 Task: Select the current location as Schlitterbahn, Texas, United States . Now zoom - , and verify the location . Hide zoom slider
Action: Mouse moved to (175, 64)
Screenshot: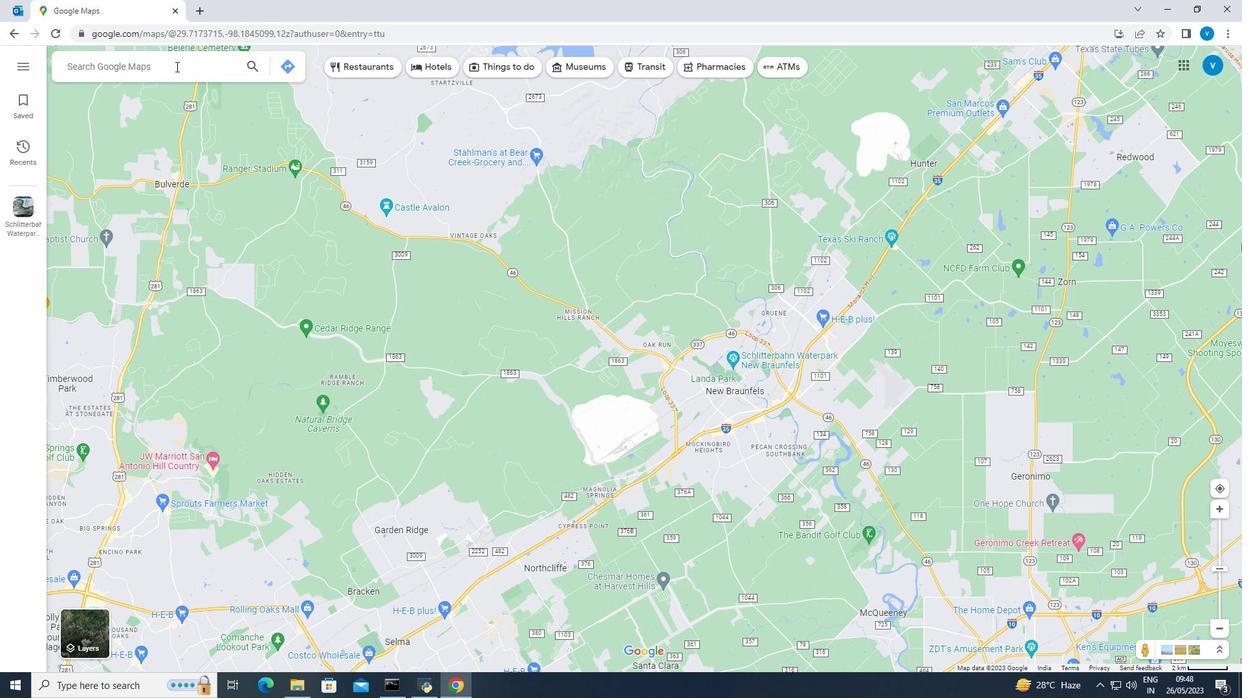 
Action: Mouse pressed left at (175, 64)
Screenshot: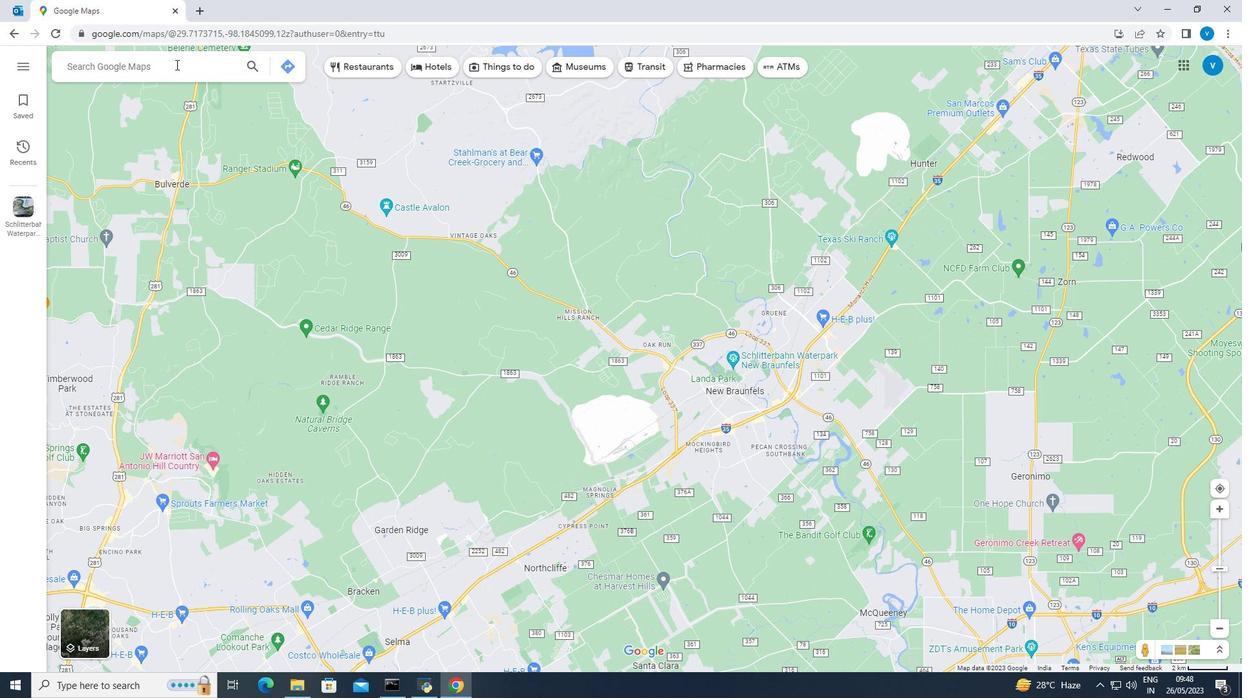 
Action: Key pressed <Key.shift><Key.shift><Key.shift><Key.shift><Key.shift><Key.shift><Key.shift><Key.shift>Schlitterbahn,<Key.space><Key.shift><Key.shift><Key.shift><Key.shift><Key.shift><Key.shift>Texas,<Key.space><Key.shift><Key.shift><Key.shift><Key.shift><Key.shift>Un
Screenshot: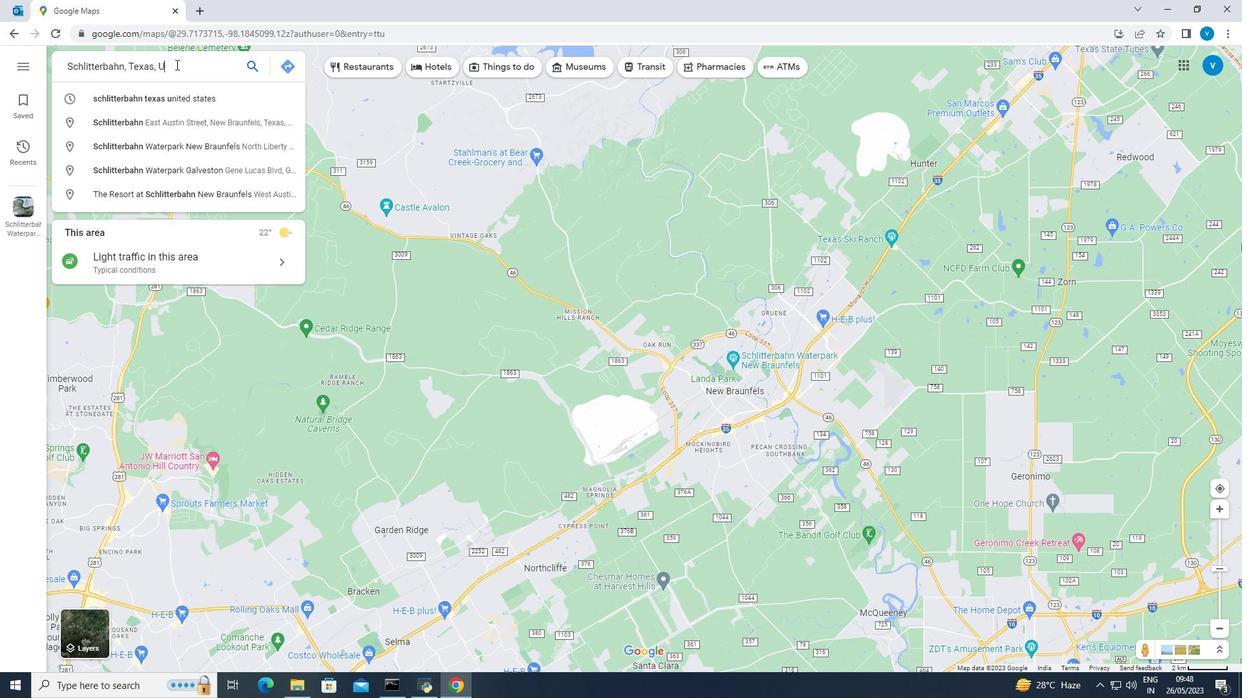 
Action: Mouse moved to (152, 95)
Screenshot: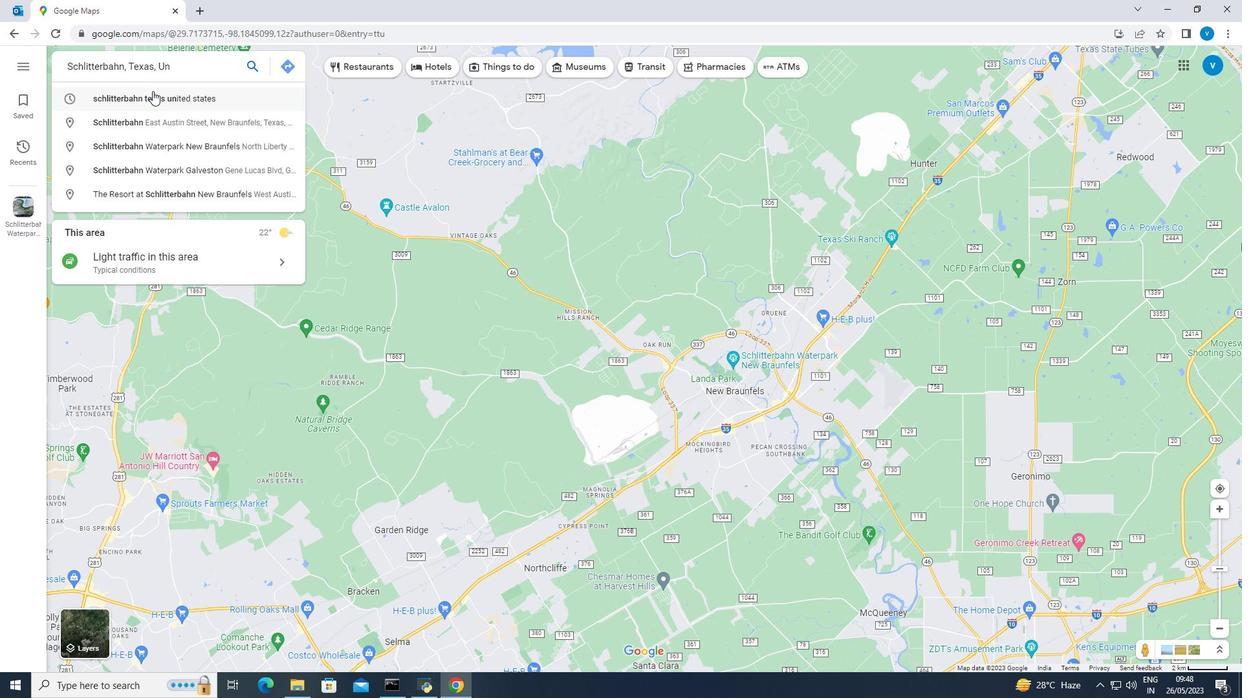
Action: Mouse pressed left at (152, 95)
Screenshot: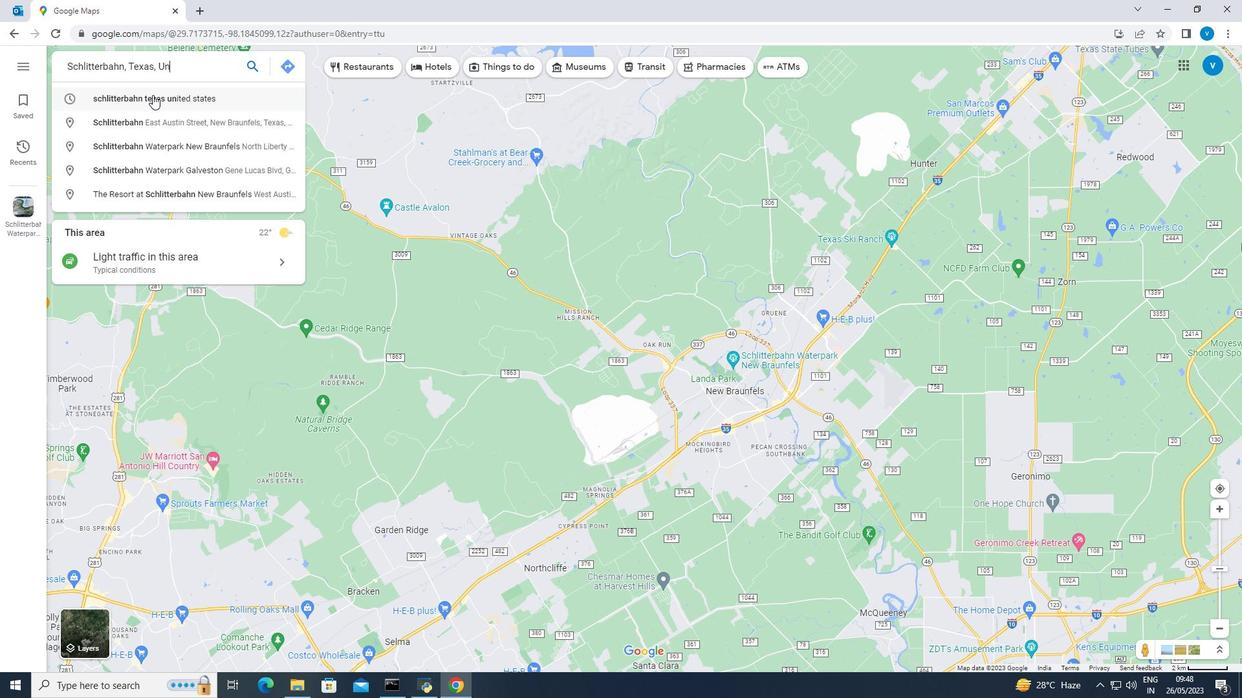 
Action: Mouse moved to (1218, 625)
Screenshot: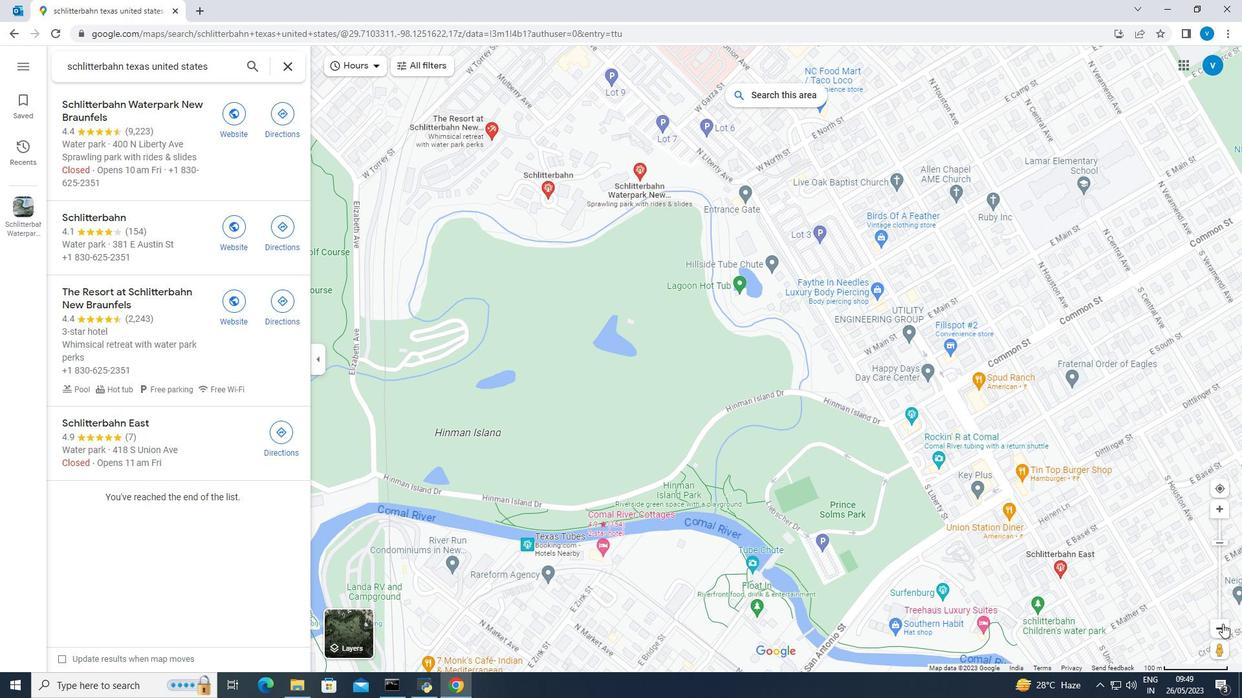 
Action: Mouse pressed left at (1218, 625)
Screenshot: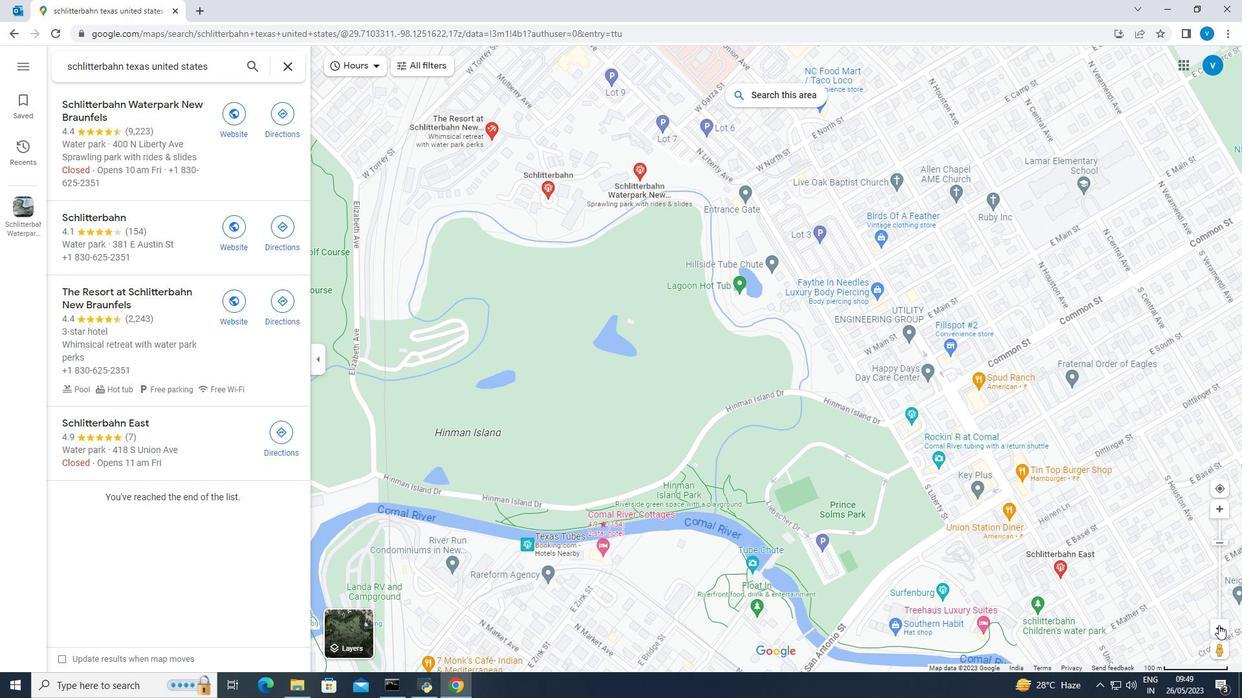 
Action: Mouse moved to (654, 267)
Screenshot: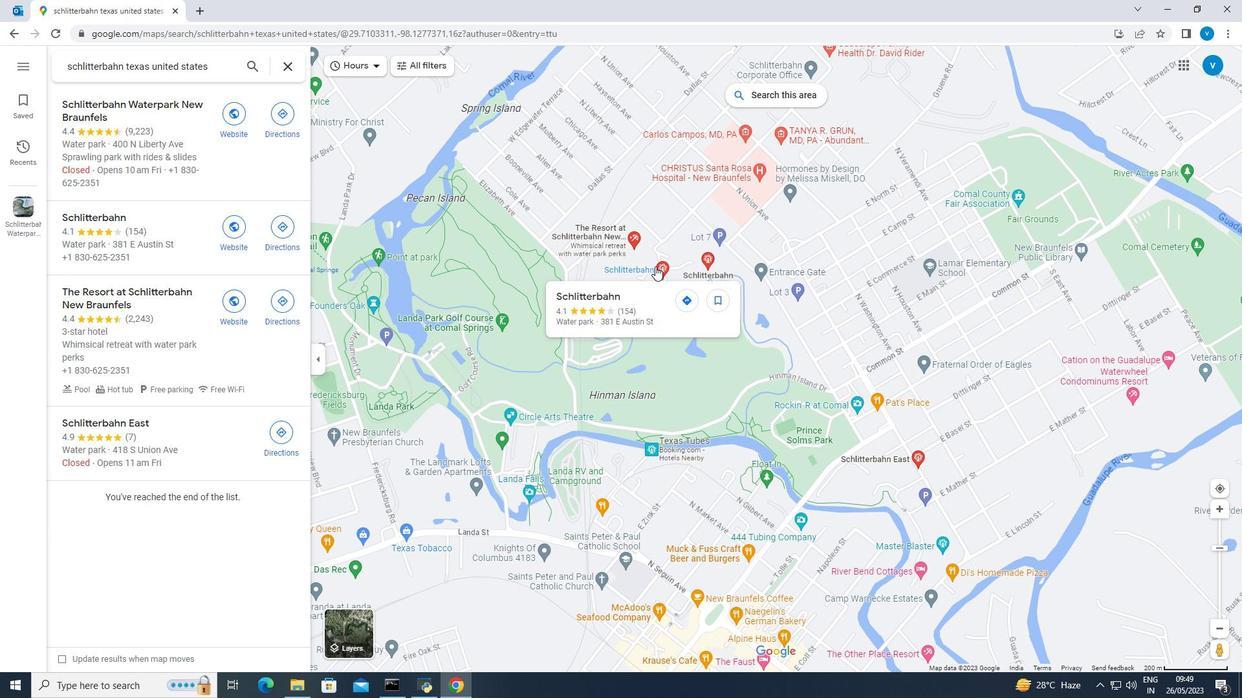 
Action: Mouse pressed left at (654, 267)
Screenshot: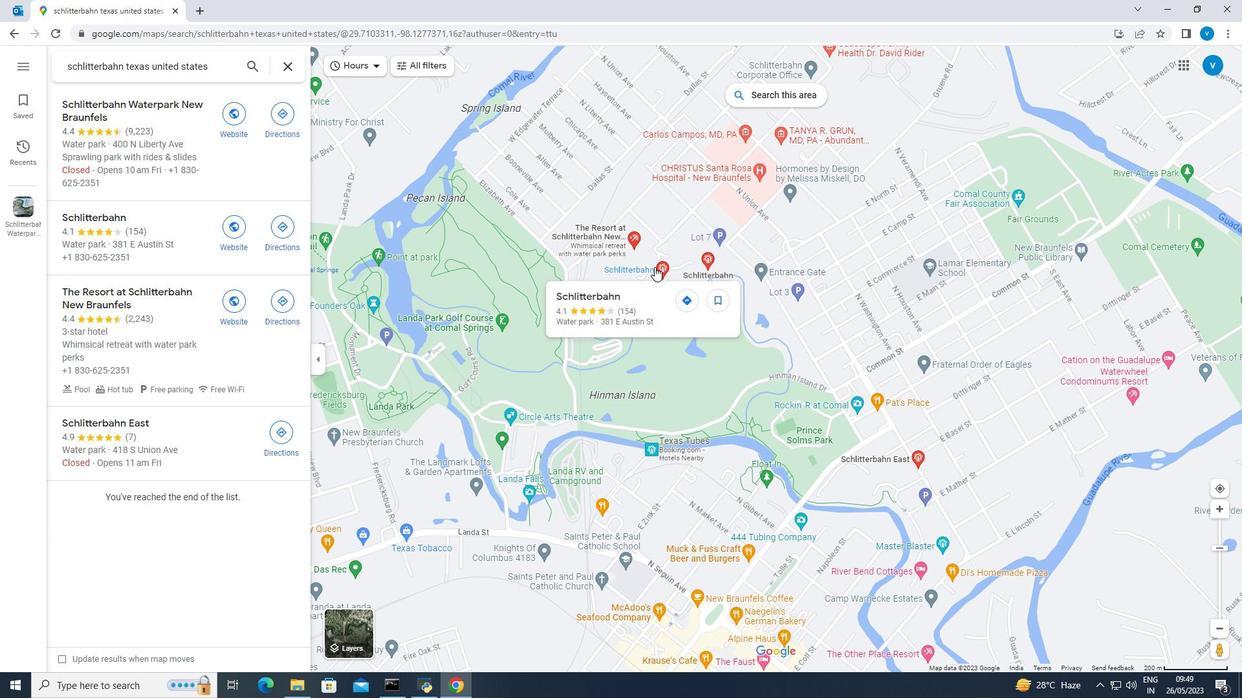 
Action: Mouse pressed left at (654, 267)
Screenshot: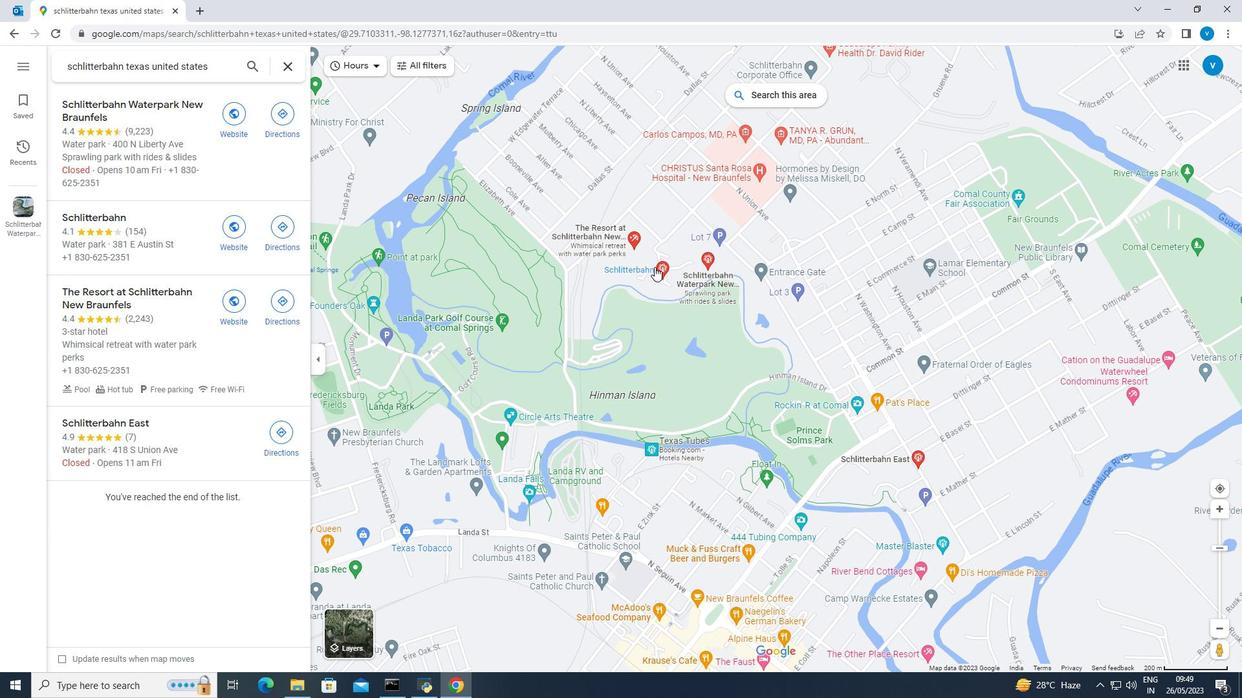 
Action: Mouse moved to (521, 218)
Screenshot: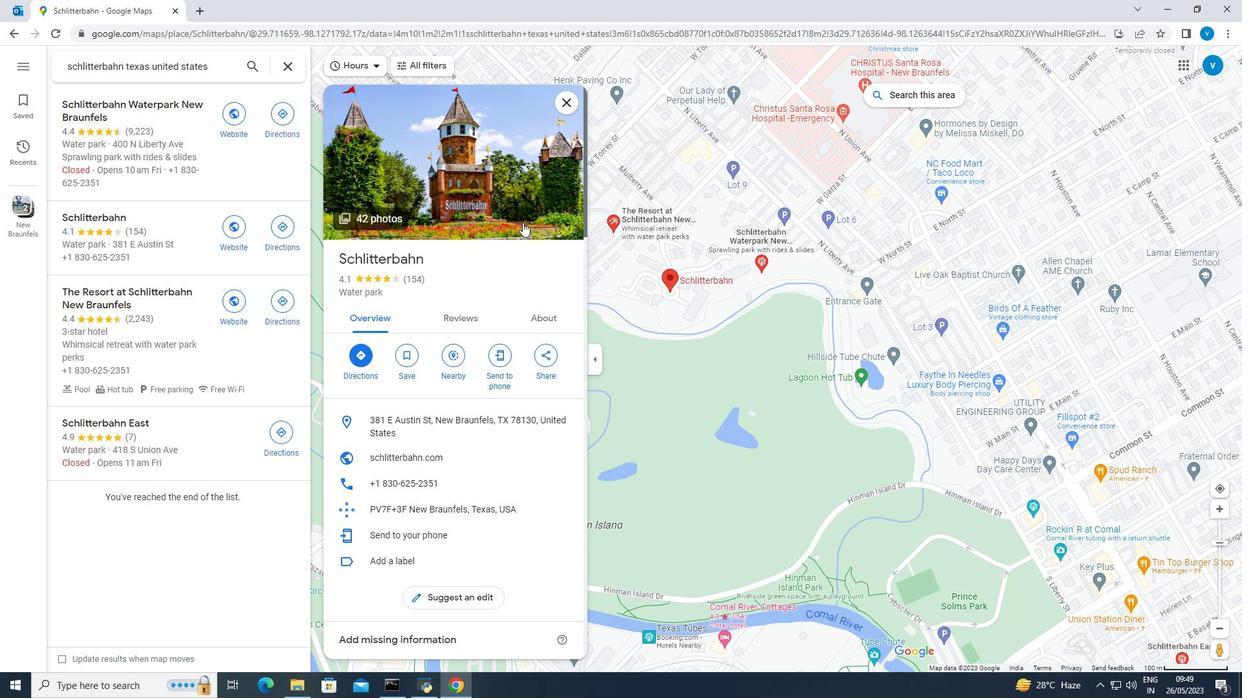 
Action: Mouse pressed left at (521, 218)
Screenshot: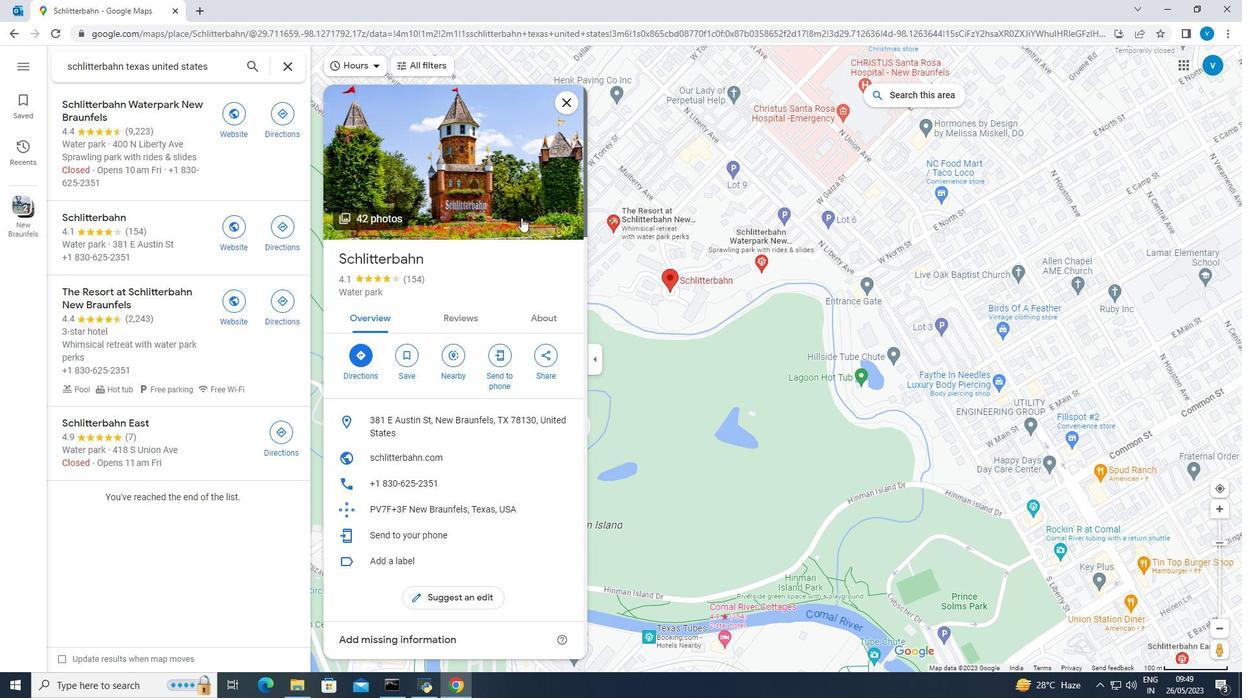 
Action: Mouse pressed left at (521, 218)
Screenshot: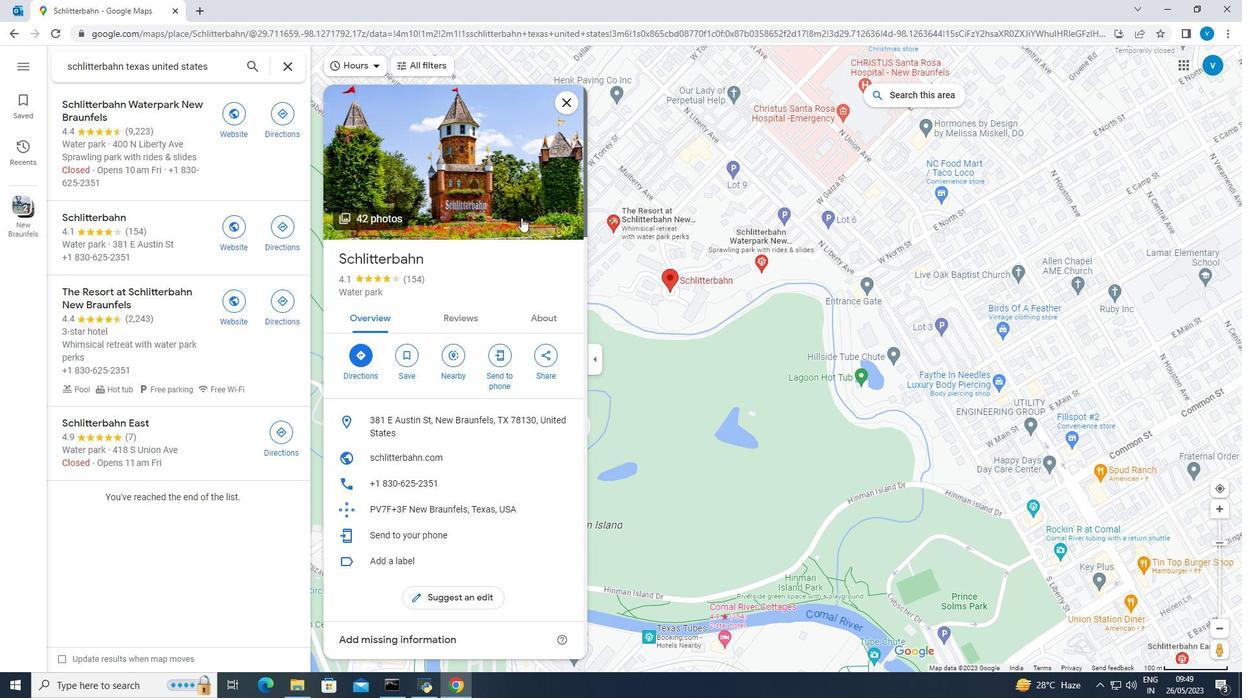 
Action: Mouse moved to (795, 571)
Screenshot: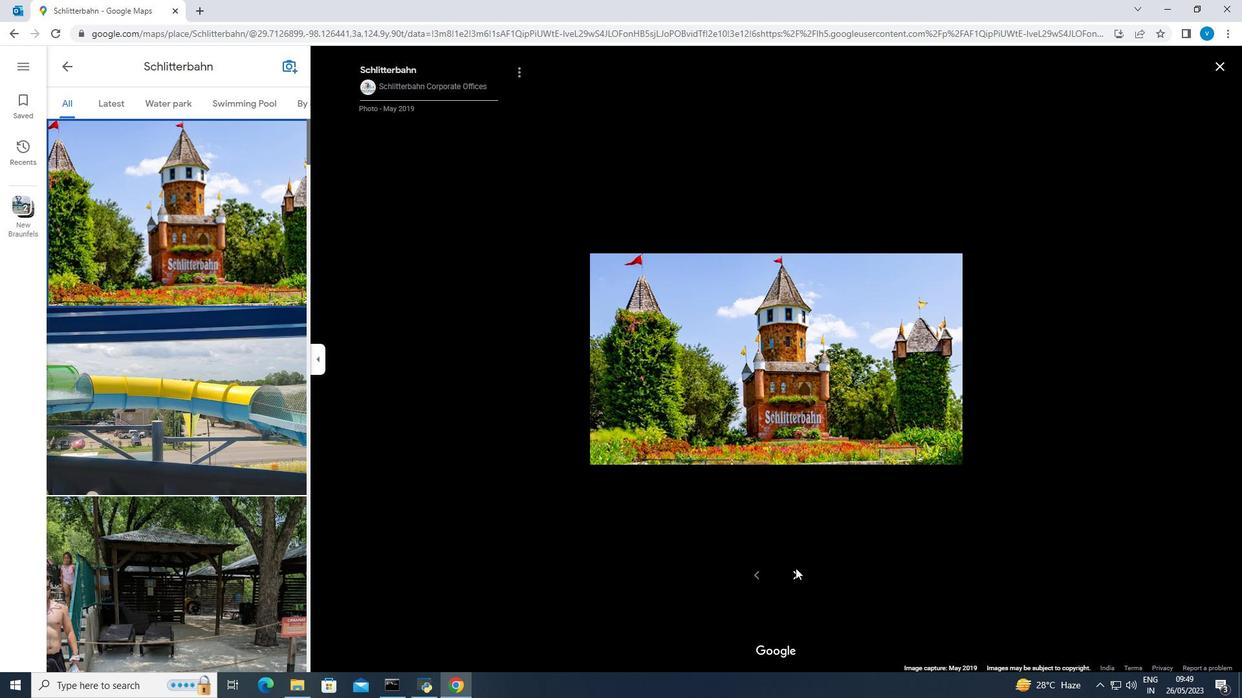 
Action: Mouse pressed left at (795, 571)
Screenshot: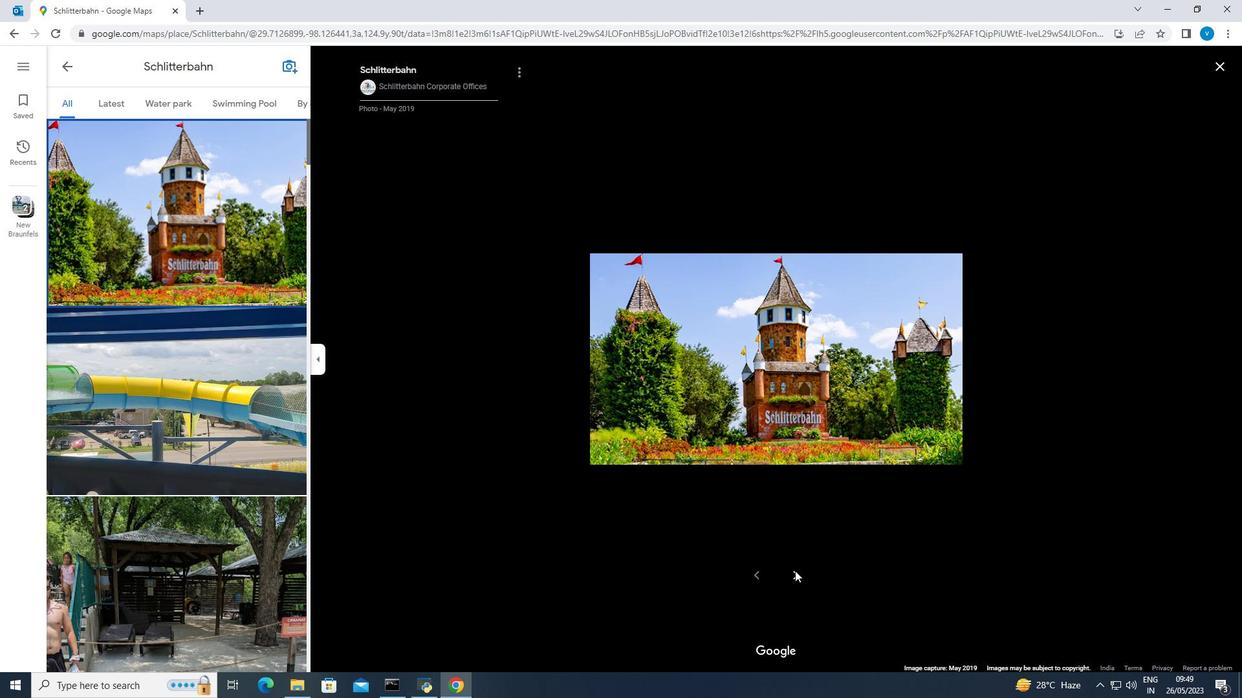 
Action: Mouse moved to (795, 569)
Screenshot: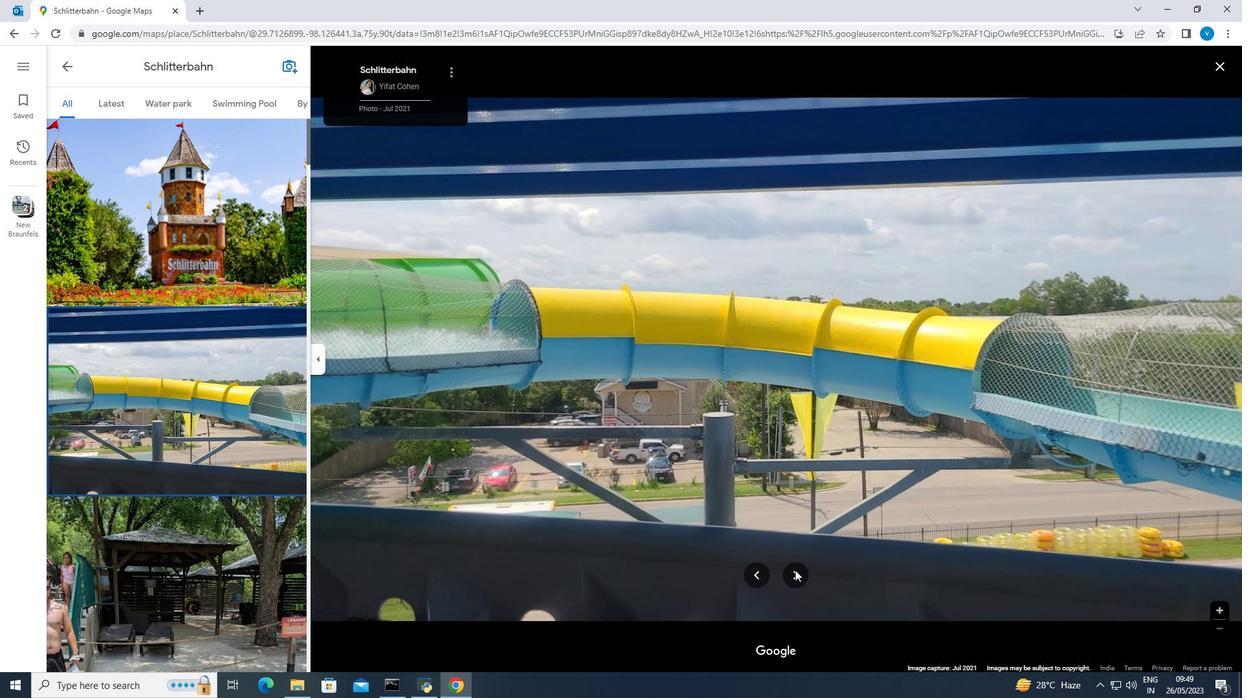 
Action: Mouse pressed left at (795, 569)
Screenshot: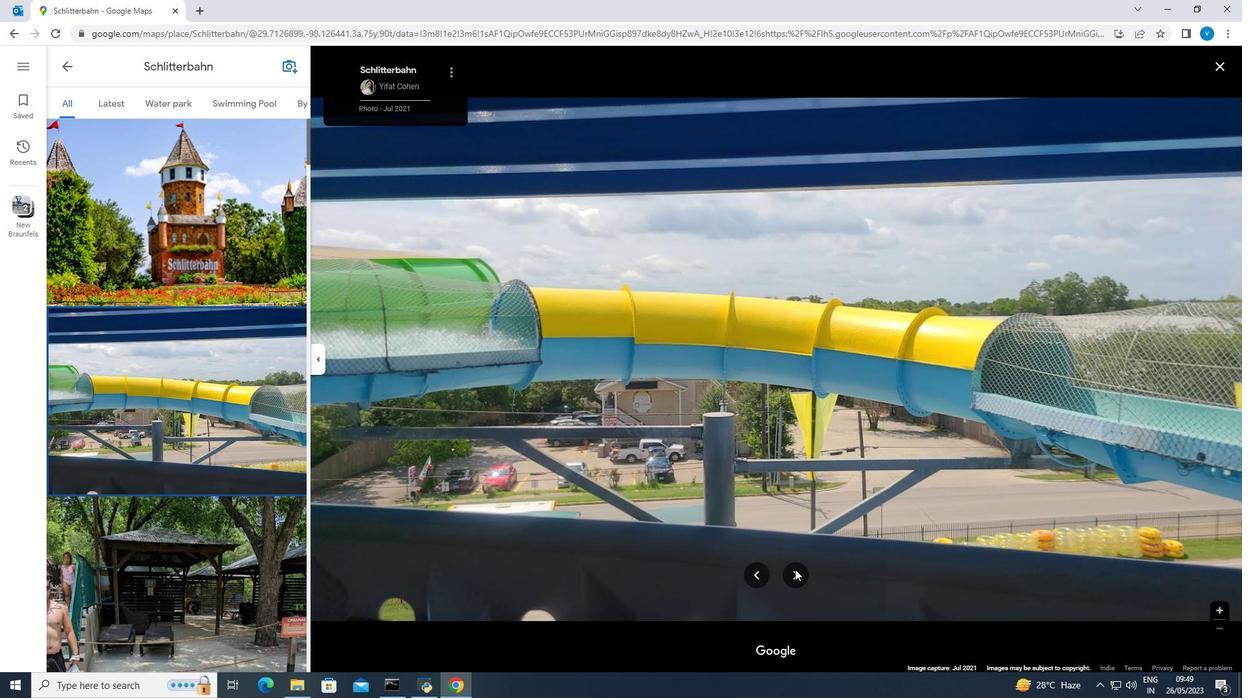 
Action: Mouse pressed left at (795, 569)
Screenshot: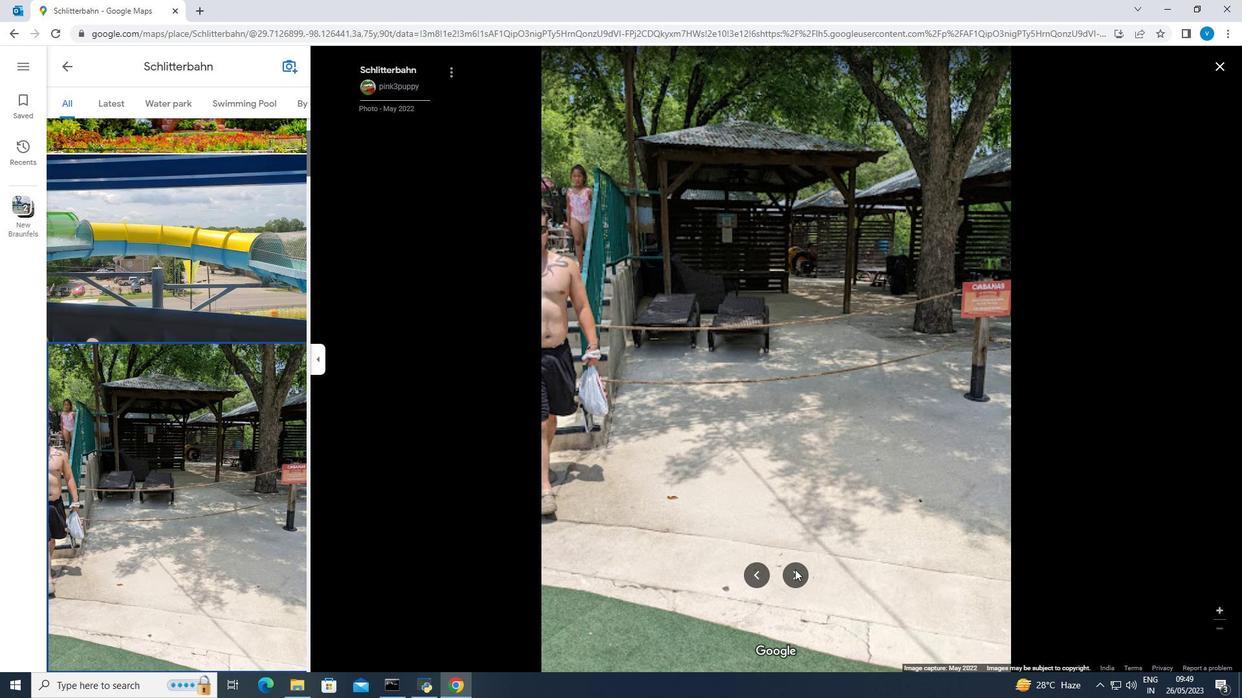 
Action: Mouse pressed left at (795, 569)
Screenshot: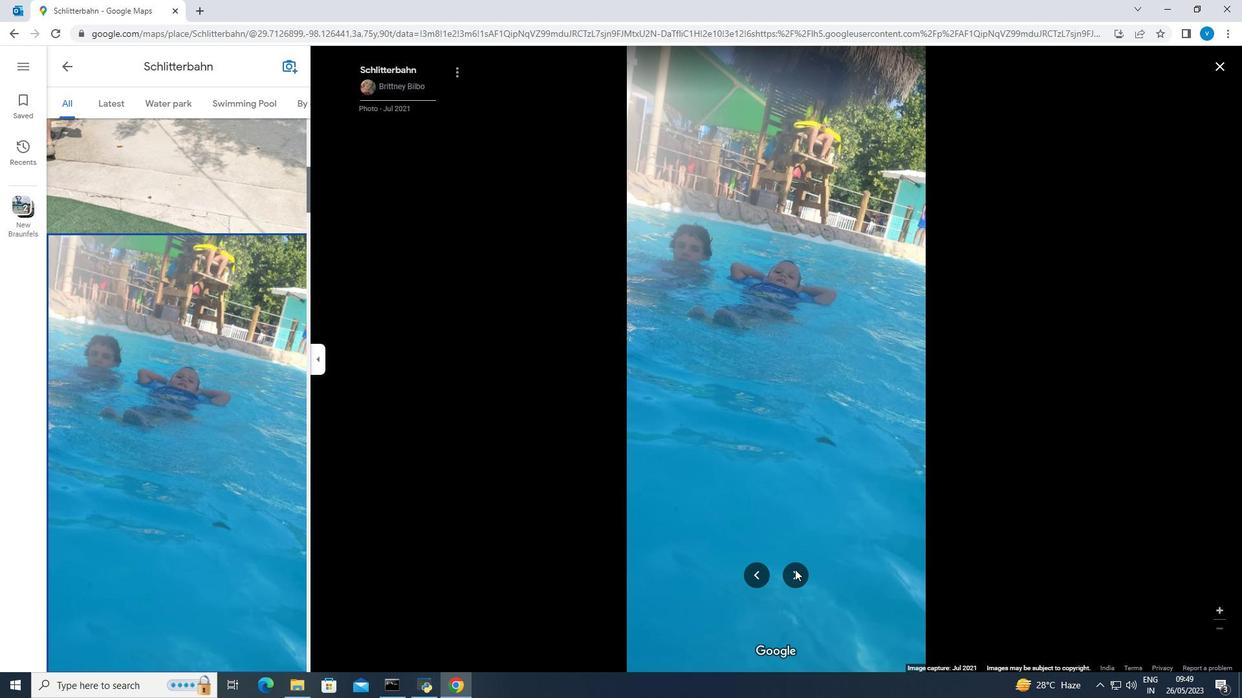 
Action: Mouse pressed left at (795, 569)
Screenshot: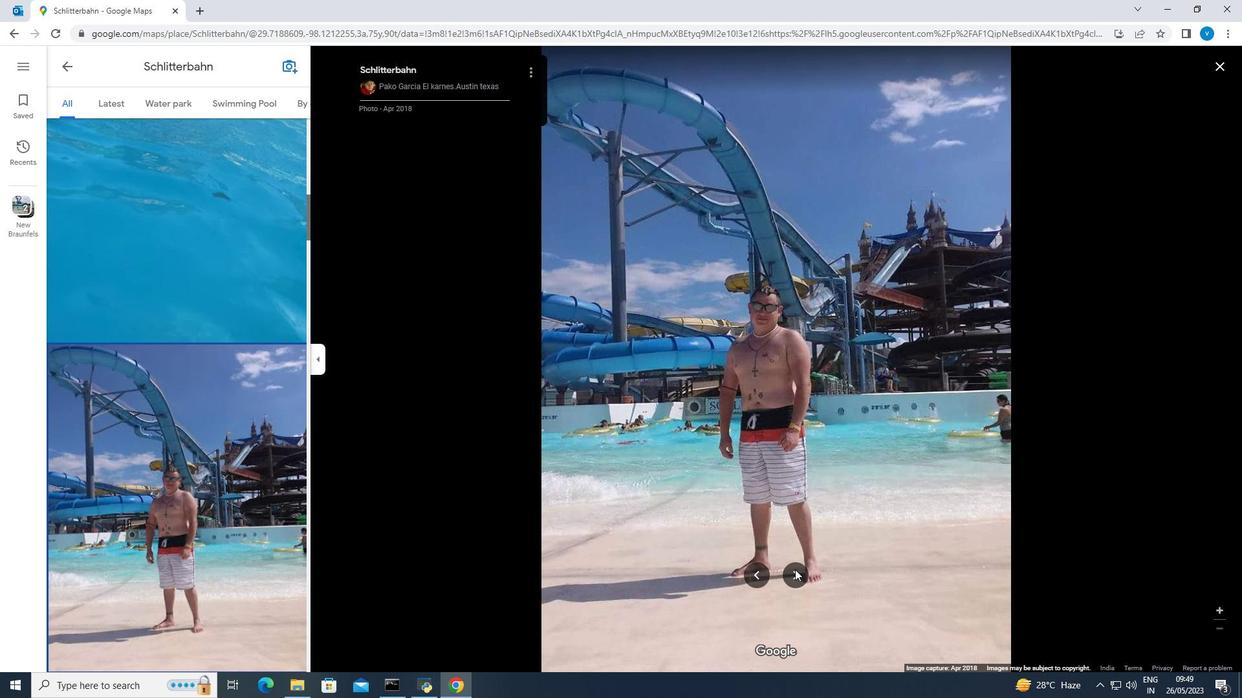 
Action: Mouse pressed left at (795, 569)
Screenshot: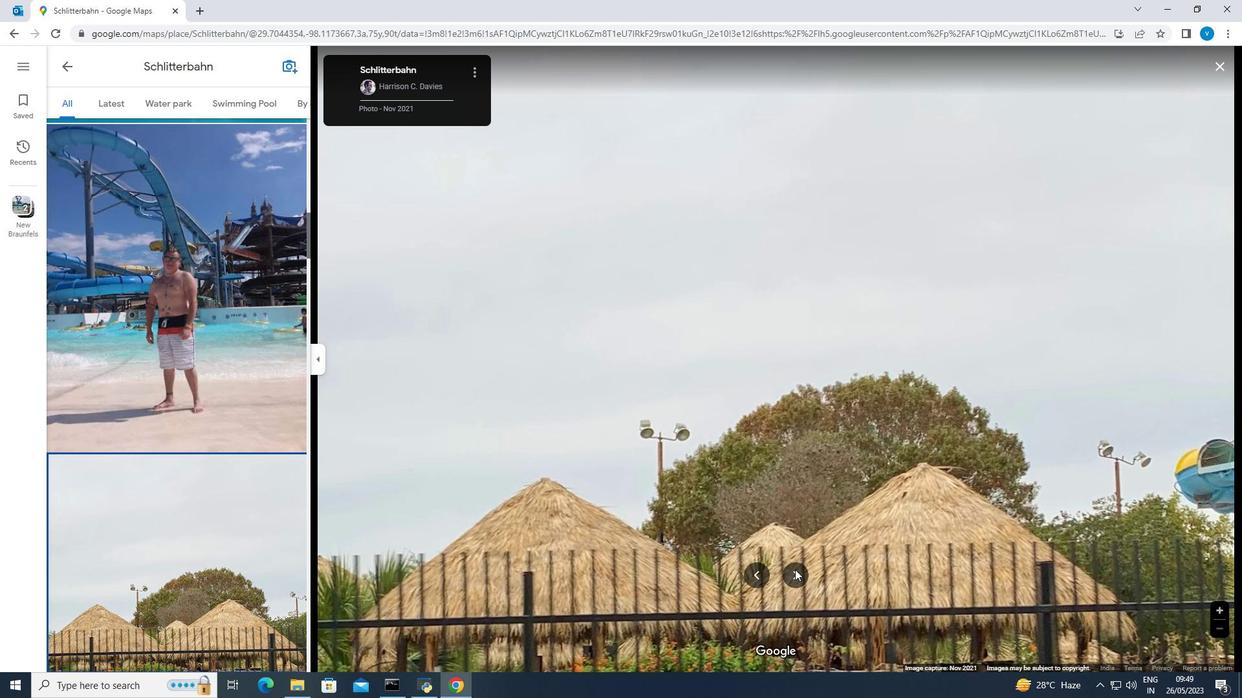 
Action: Mouse pressed left at (795, 569)
Screenshot: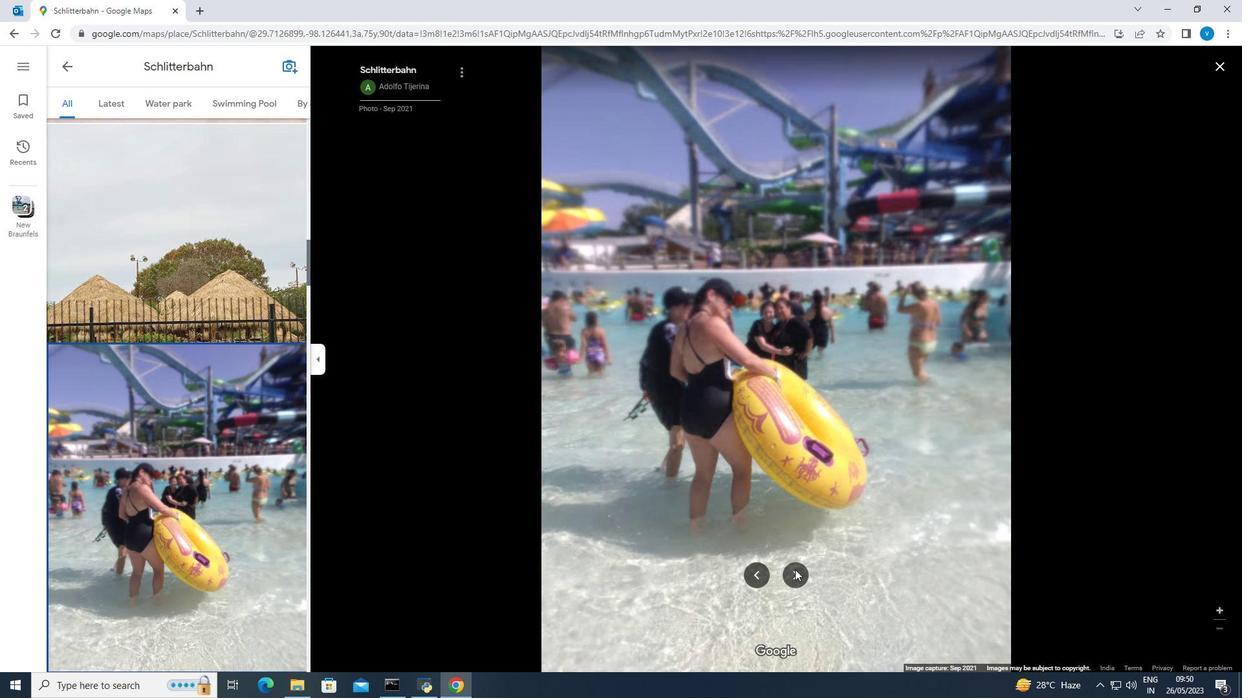 
Action: Mouse pressed left at (795, 569)
Screenshot: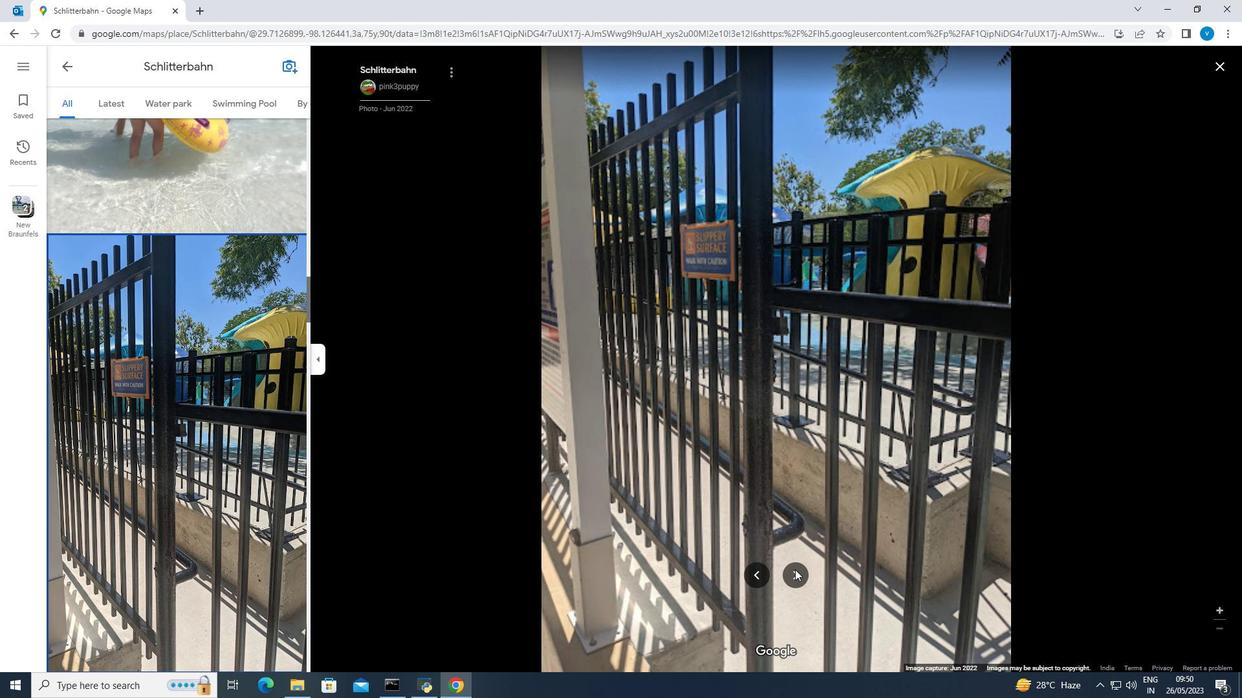 
Action: Mouse pressed left at (795, 569)
Screenshot: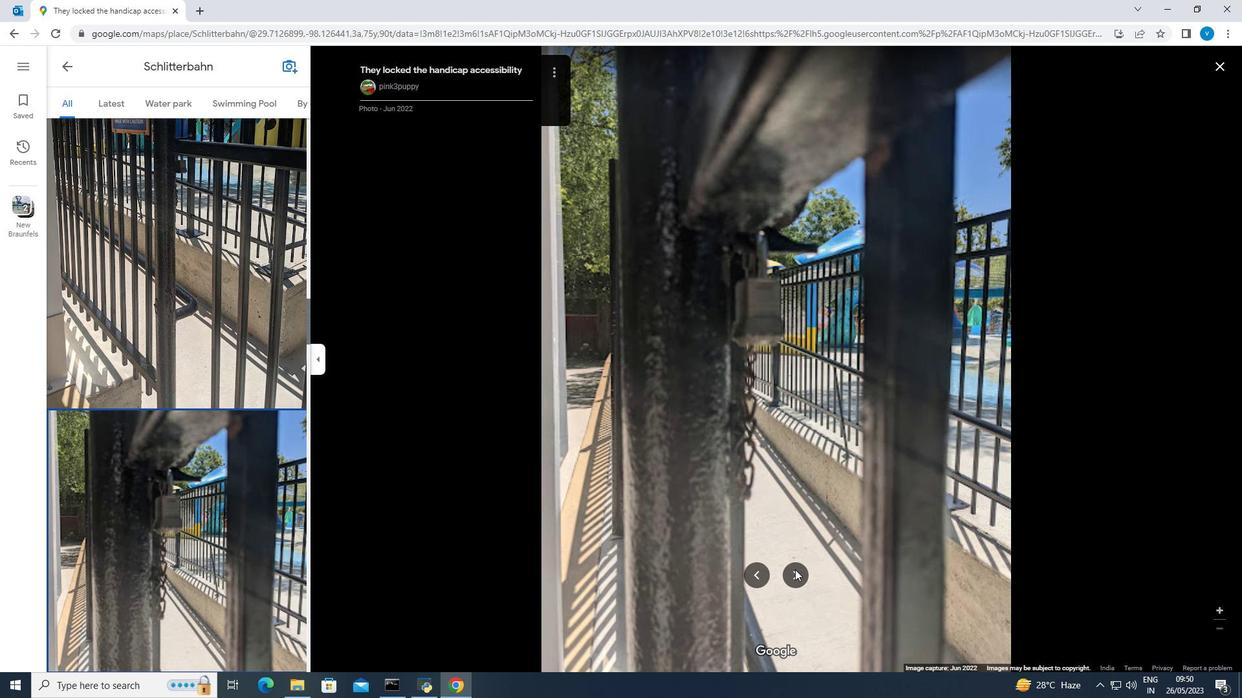 
Action: Mouse pressed left at (795, 569)
Screenshot: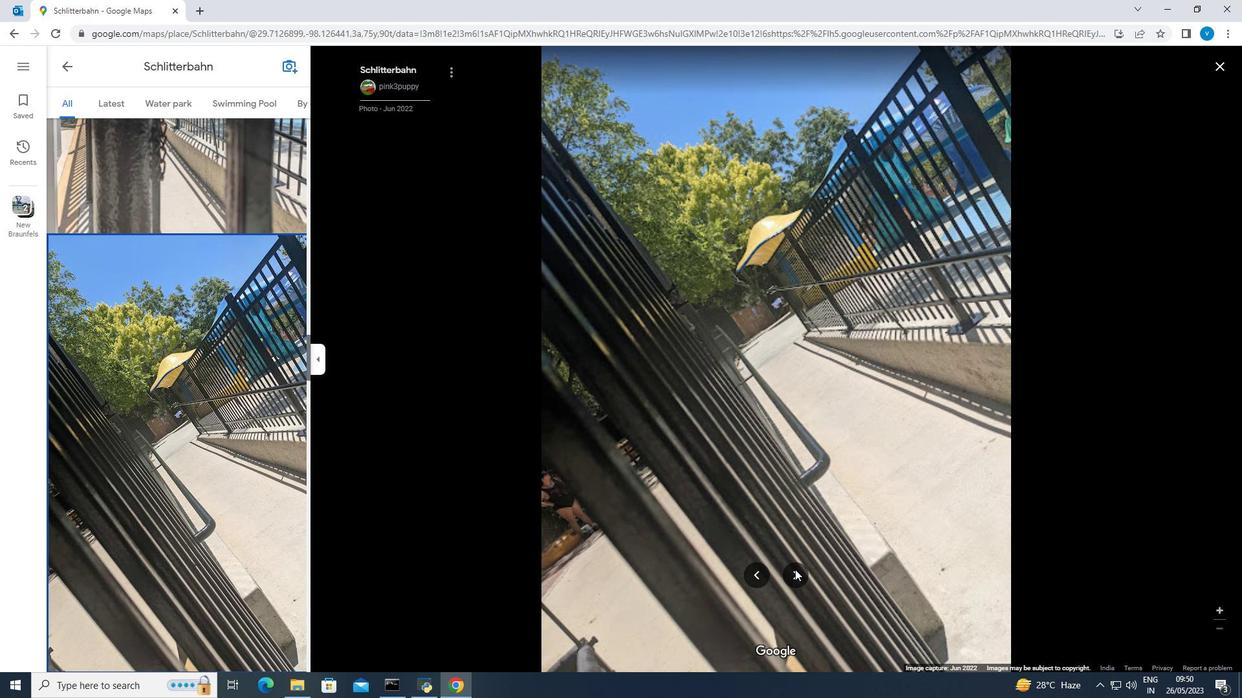 
Action: Mouse pressed left at (795, 569)
Screenshot: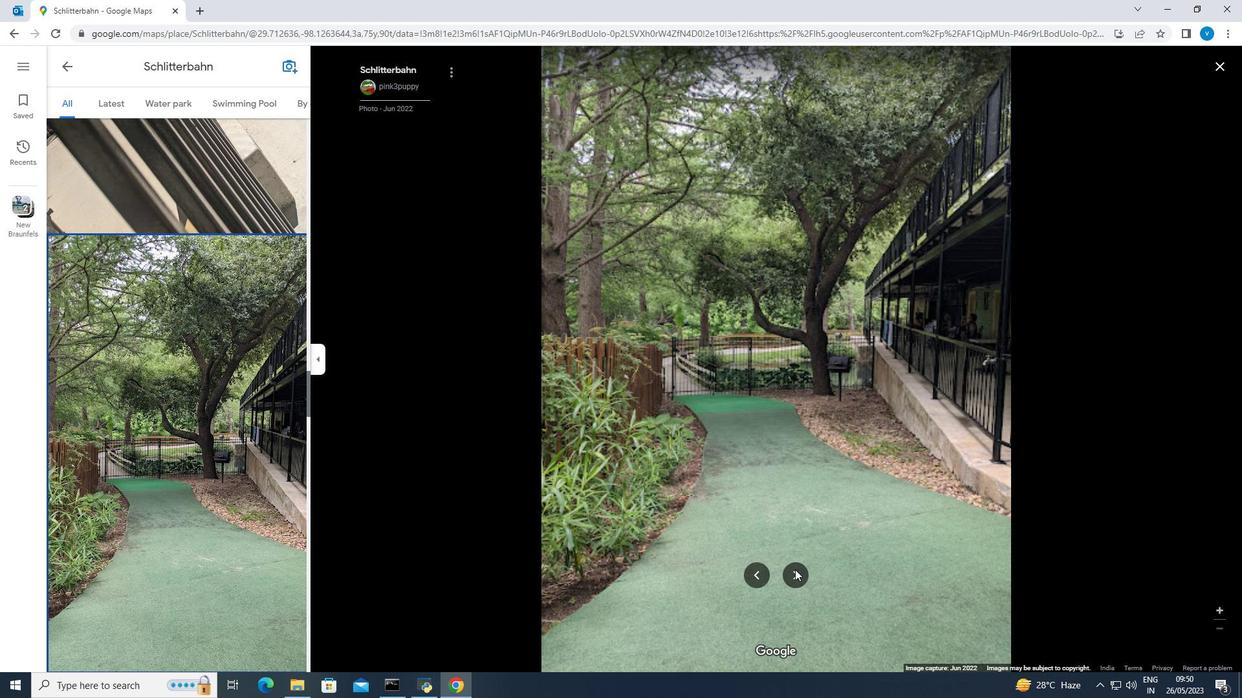 
Action: Mouse pressed left at (795, 569)
Screenshot: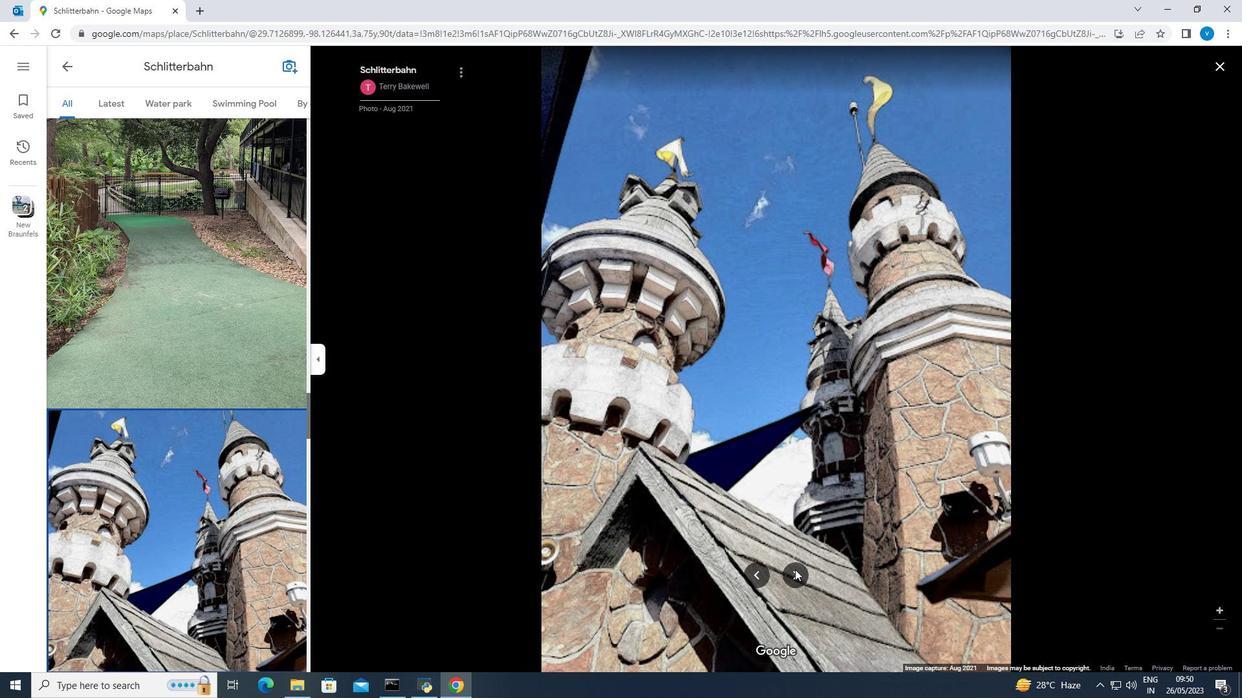 
Action: Mouse pressed left at (795, 569)
Screenshot: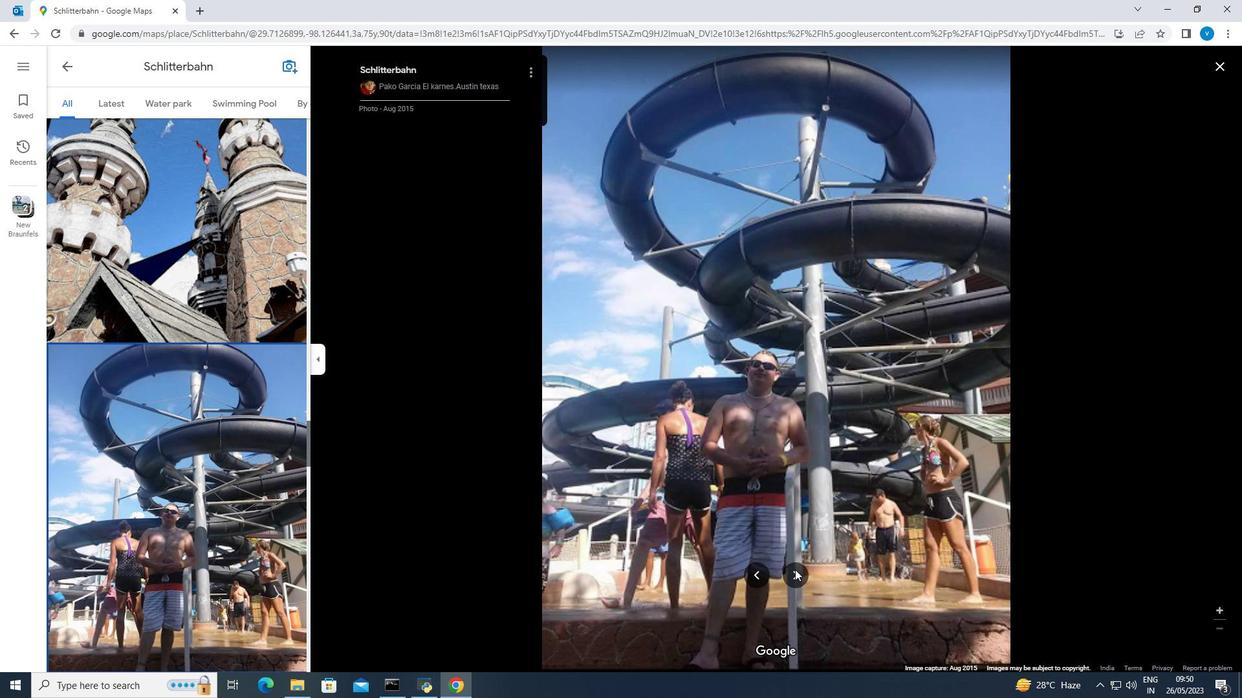 
Action: Mouse pressed left at (795, 569)
Screenshot: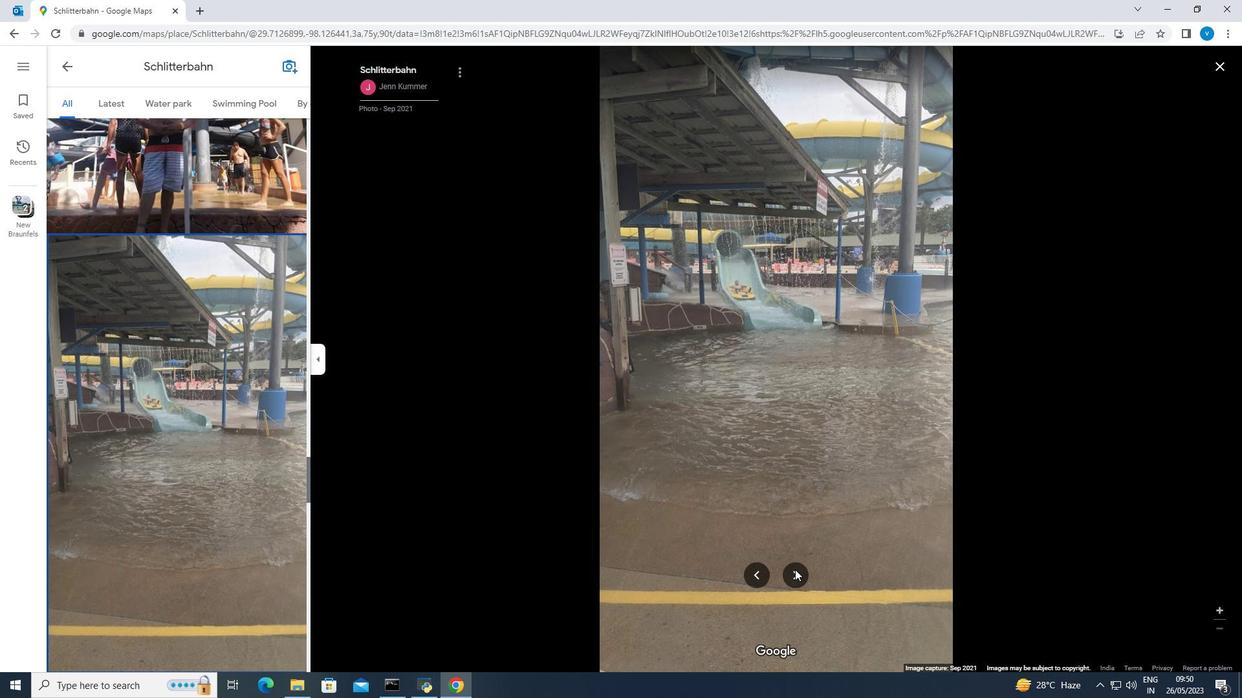 
Action: Mouse pressed left at (795, 569)
Screenshot: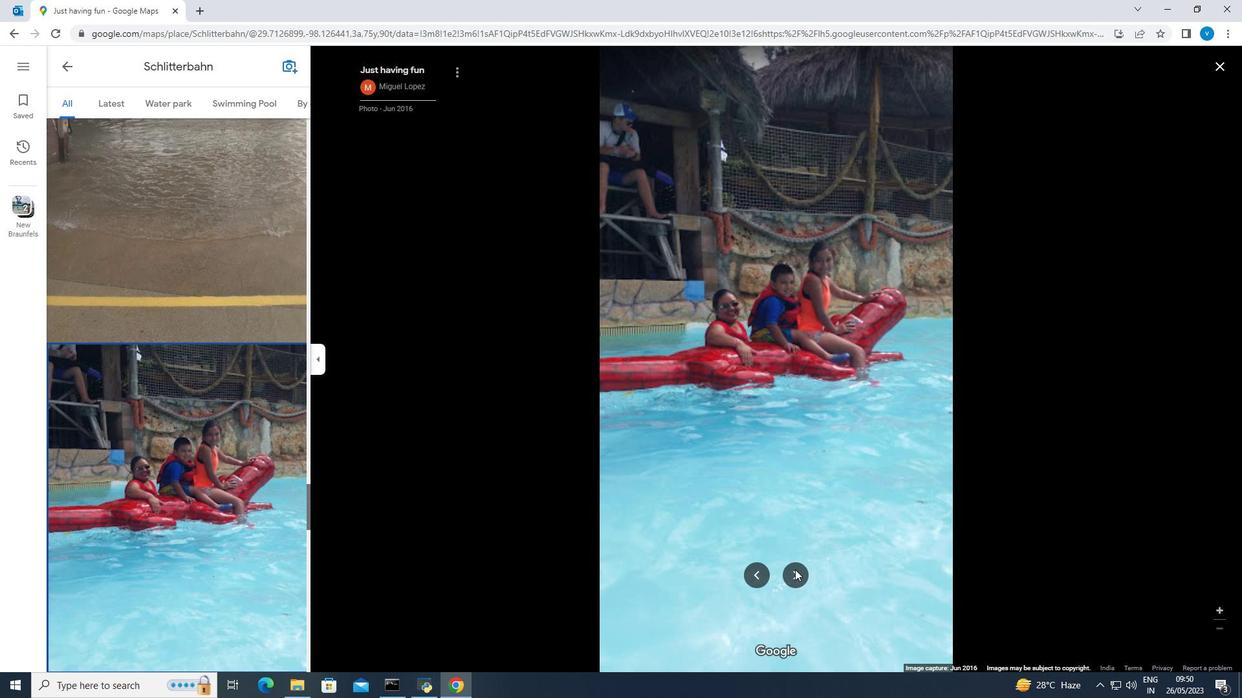 
Action: Mouse pressed left at (795, 569)
Screenshot: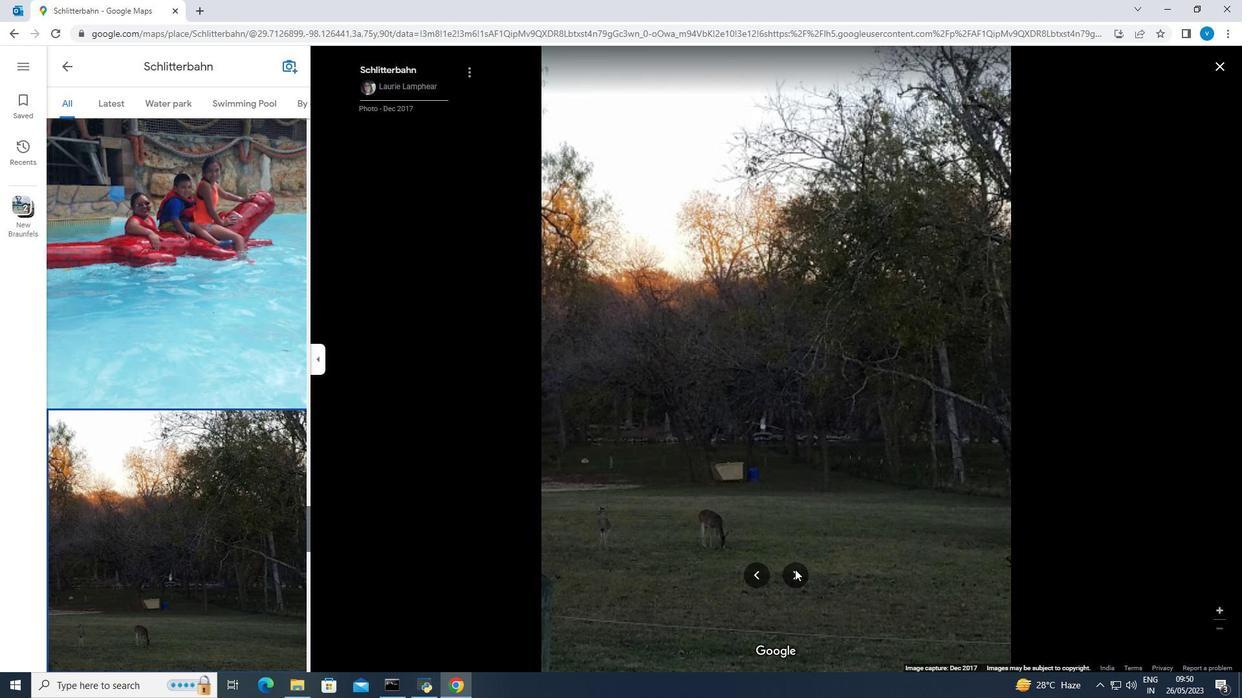 
Action: Mouse pressed left at (795, 569)
Screenshot: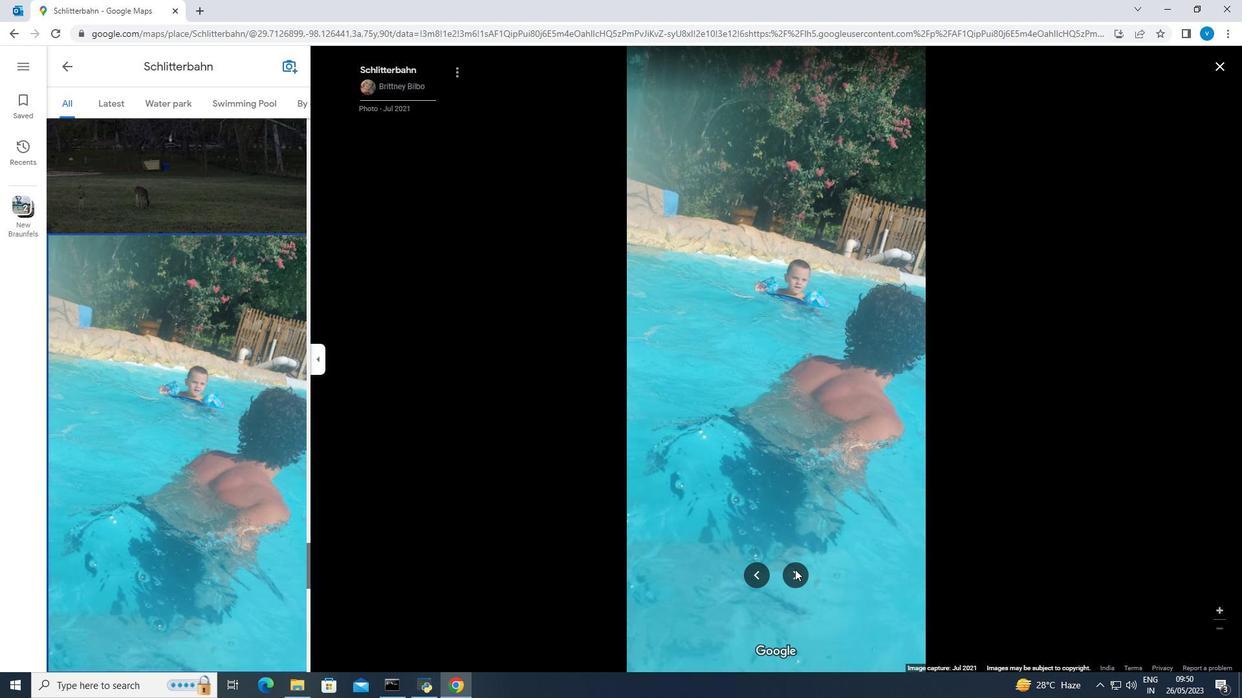 
Action: Mouse pressed left at (795, 569)
Screenshot: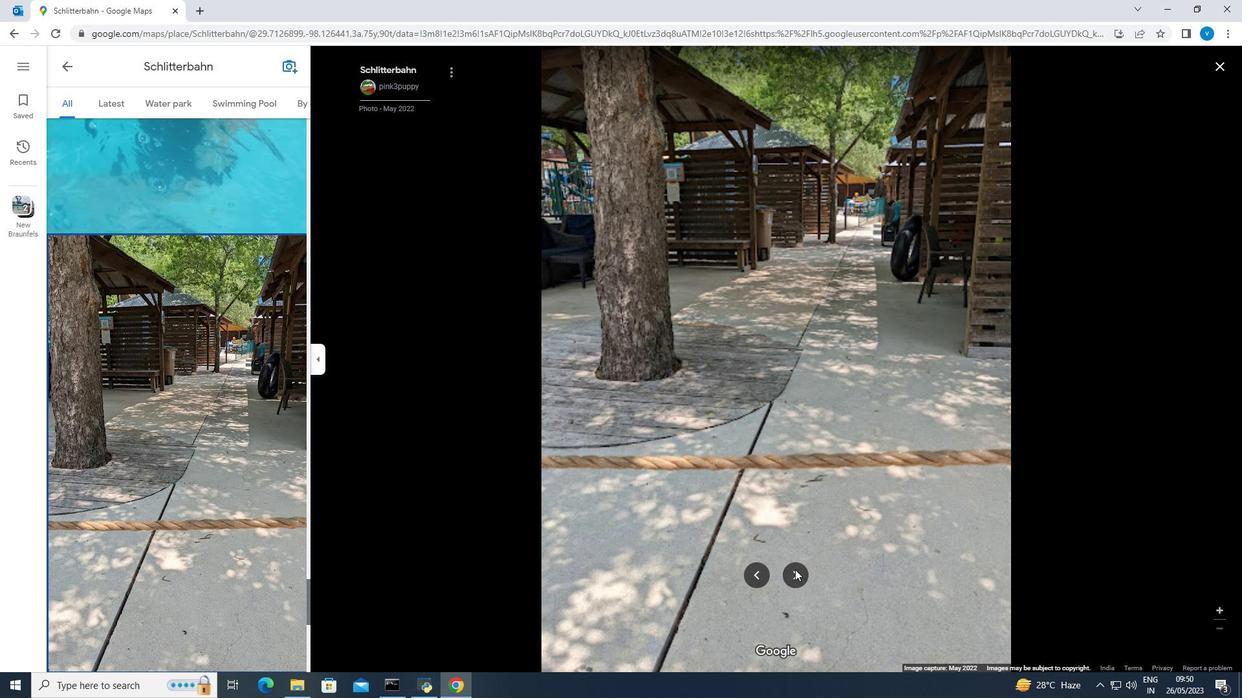 
Action: Mouse pressed left at (795, 569)
Screenshot: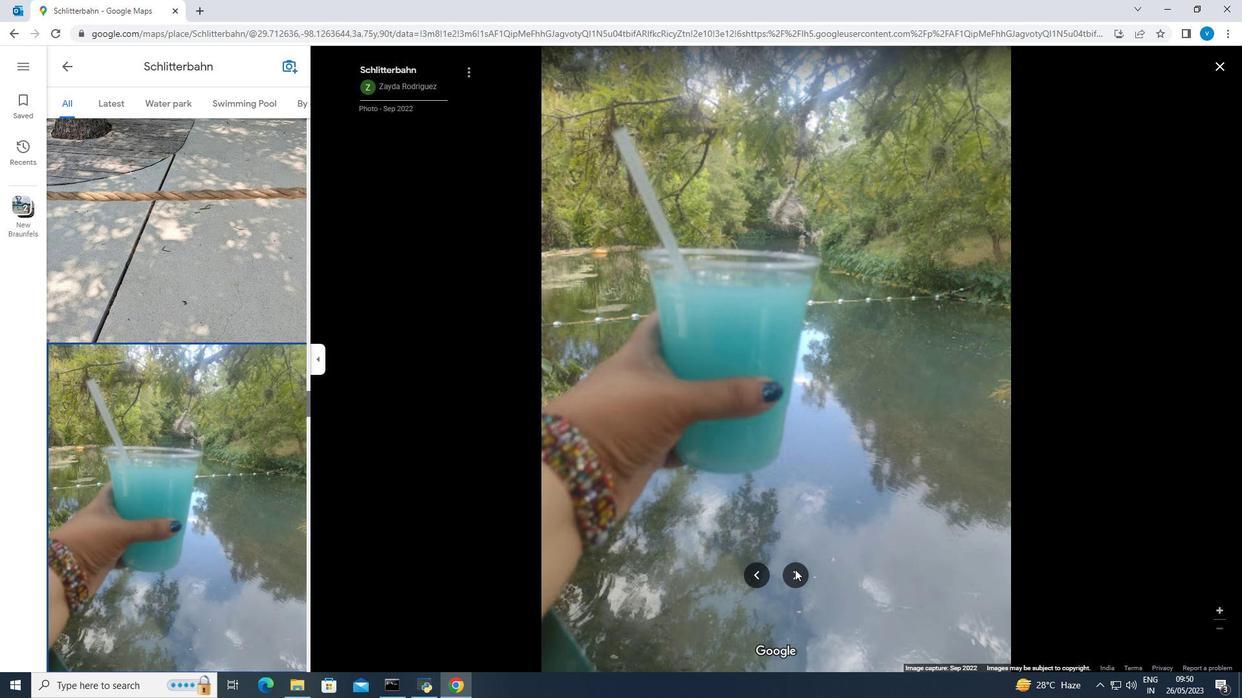 
Action: Mouse moved to (711, 540)
Screenshot: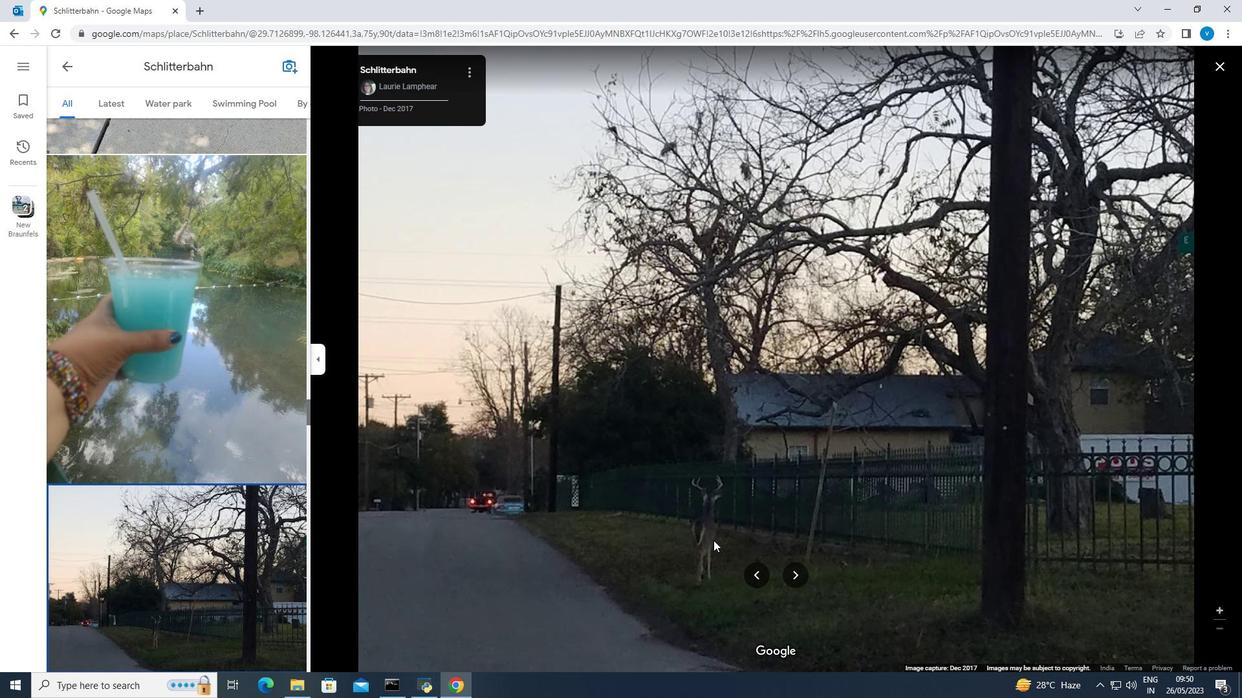 
Action: Mouse scrolled (711, 540) with delta (0, 0)
Screenshot: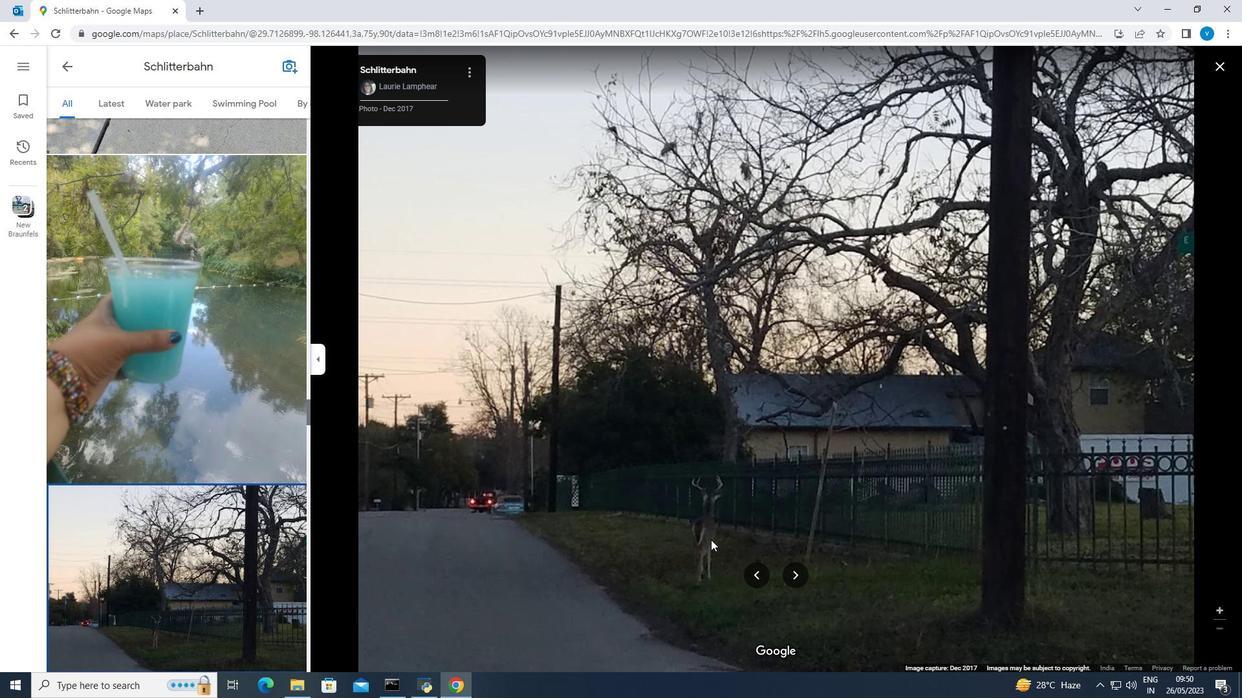 
Action: Mouse scrolled (711, 540) with delta (0, 0)
Screenshot: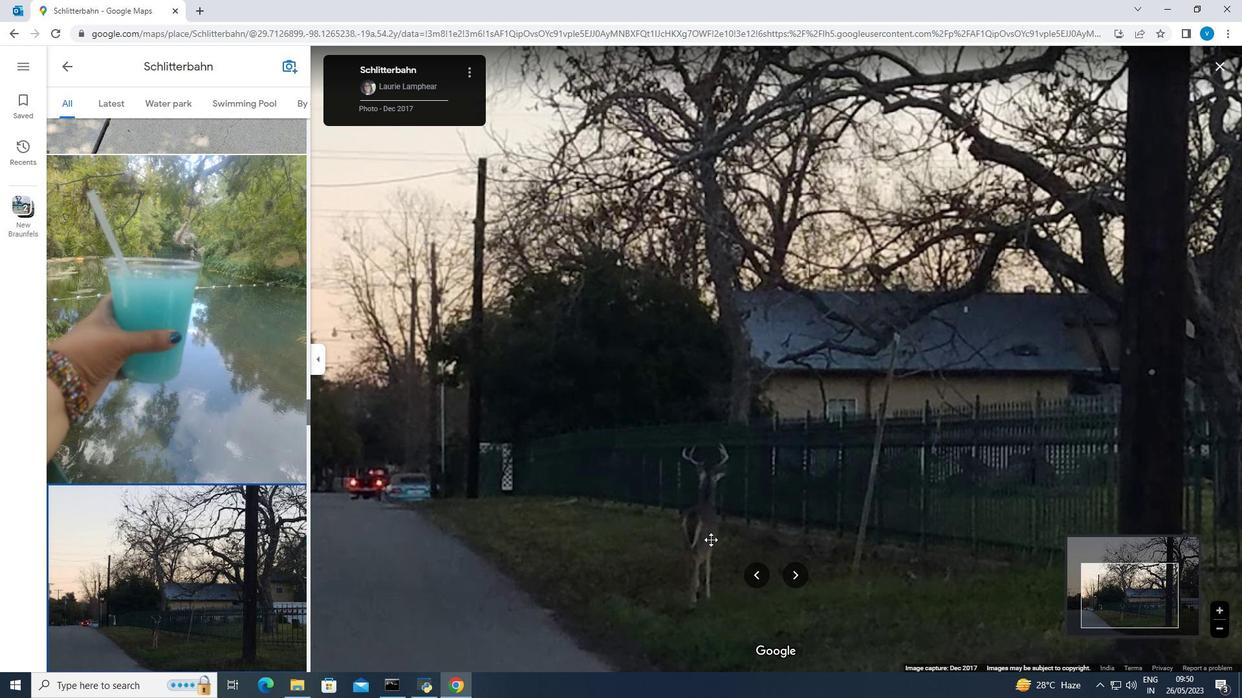 
Action: Mouse moved to (574, 473)
Screenshot: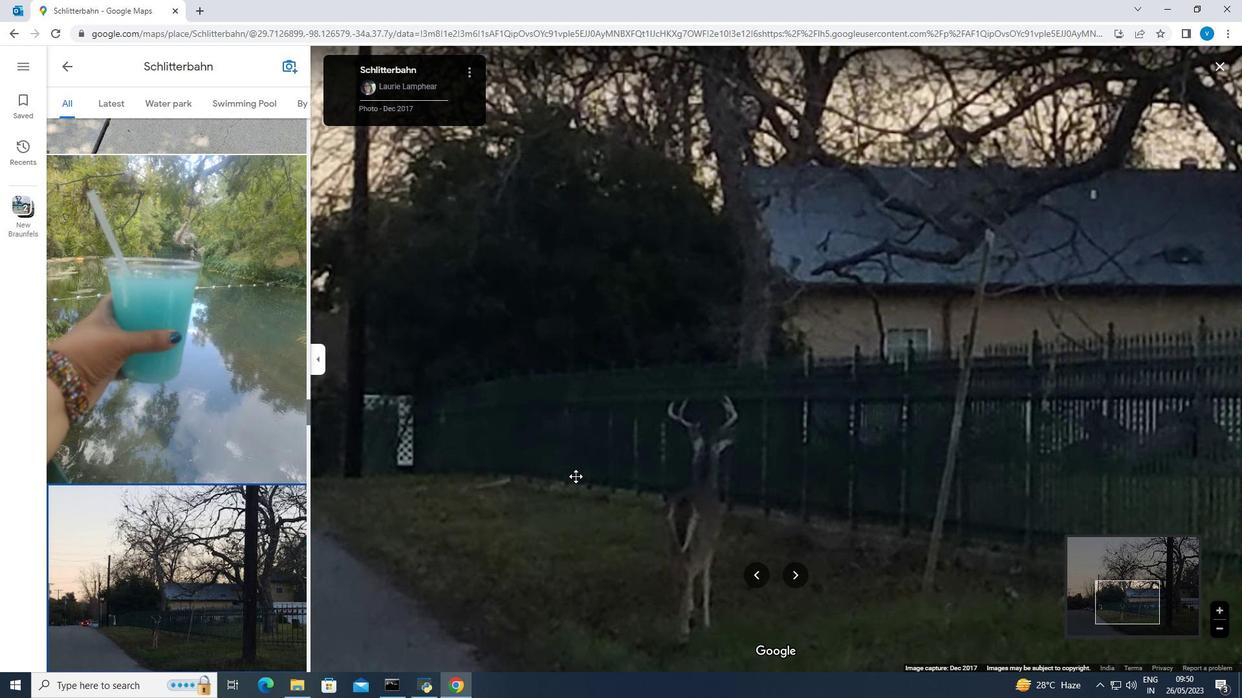 
Action: Mouse scrolled (574, 474) with delta (0, 0)
Screenshot: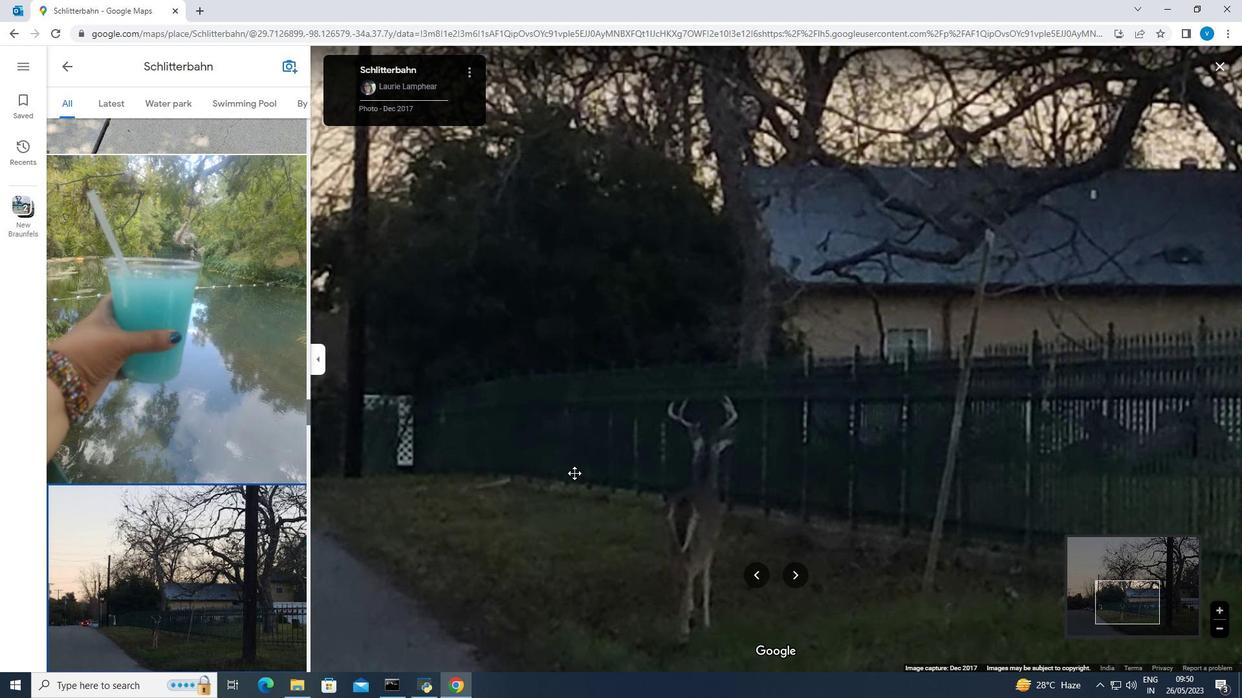 
Action: Mouse moved to (571, 450)
Screenshot: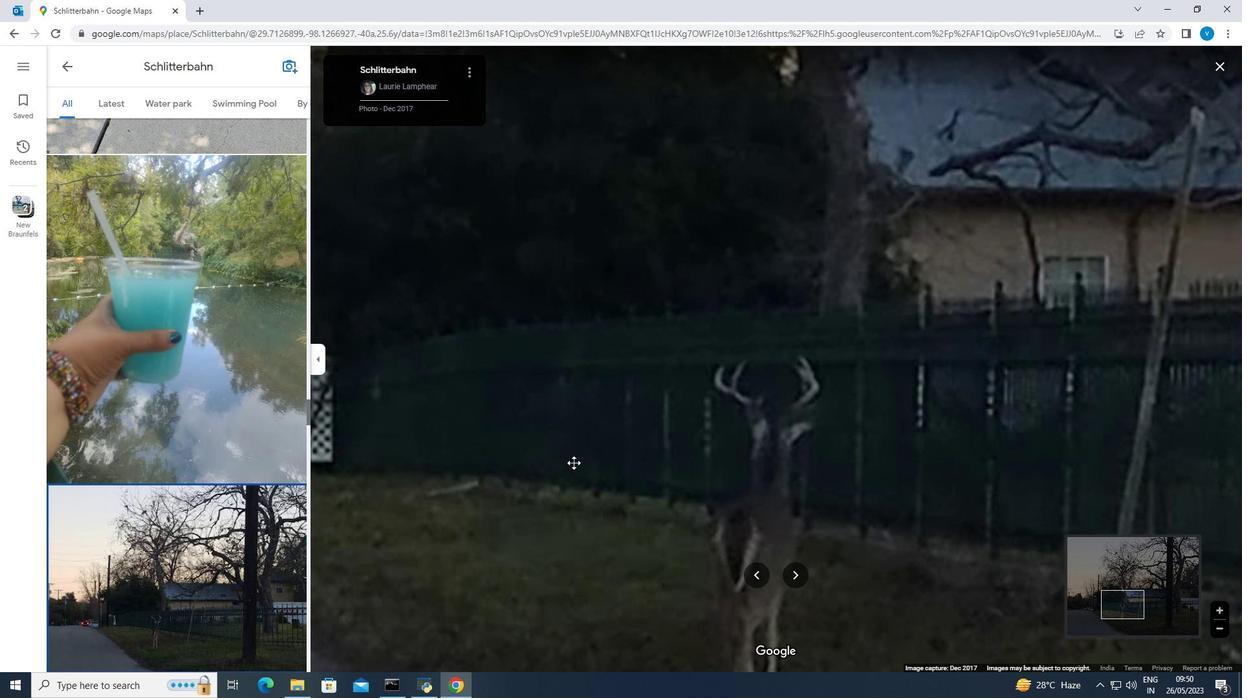 
Action: Mouse pressed left at (571, 450)
Screenshot: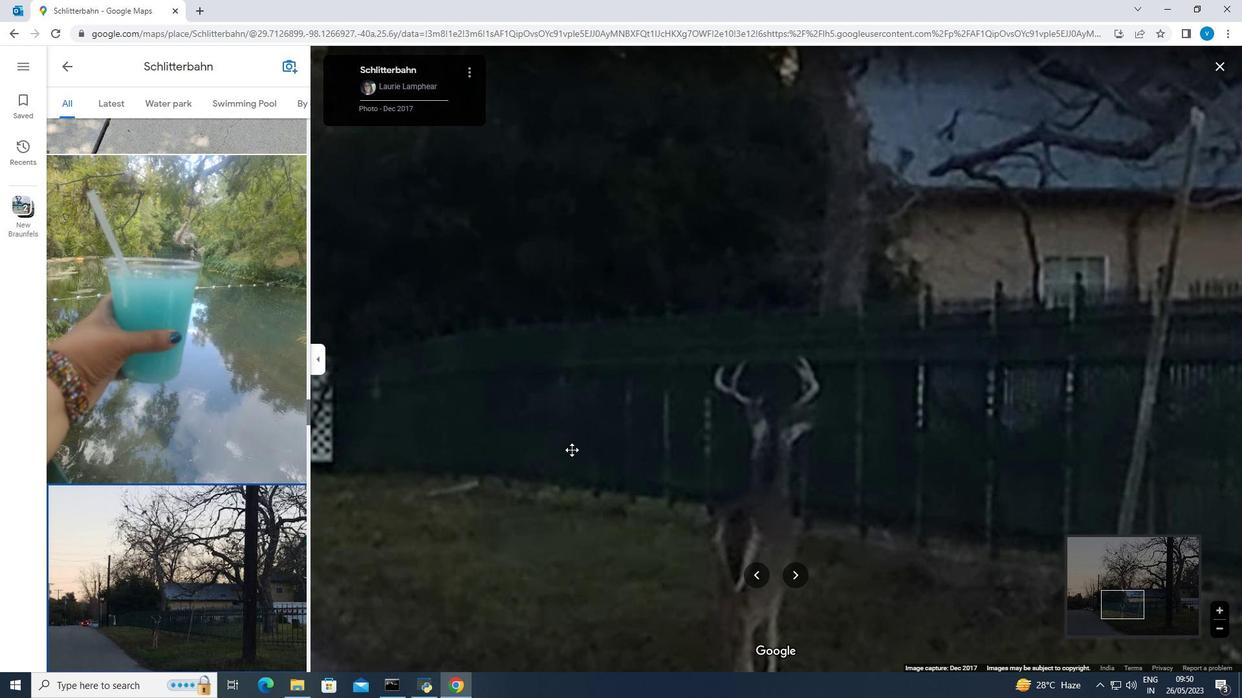 
Action: Mouse moved to (575, 489)
Screenshot: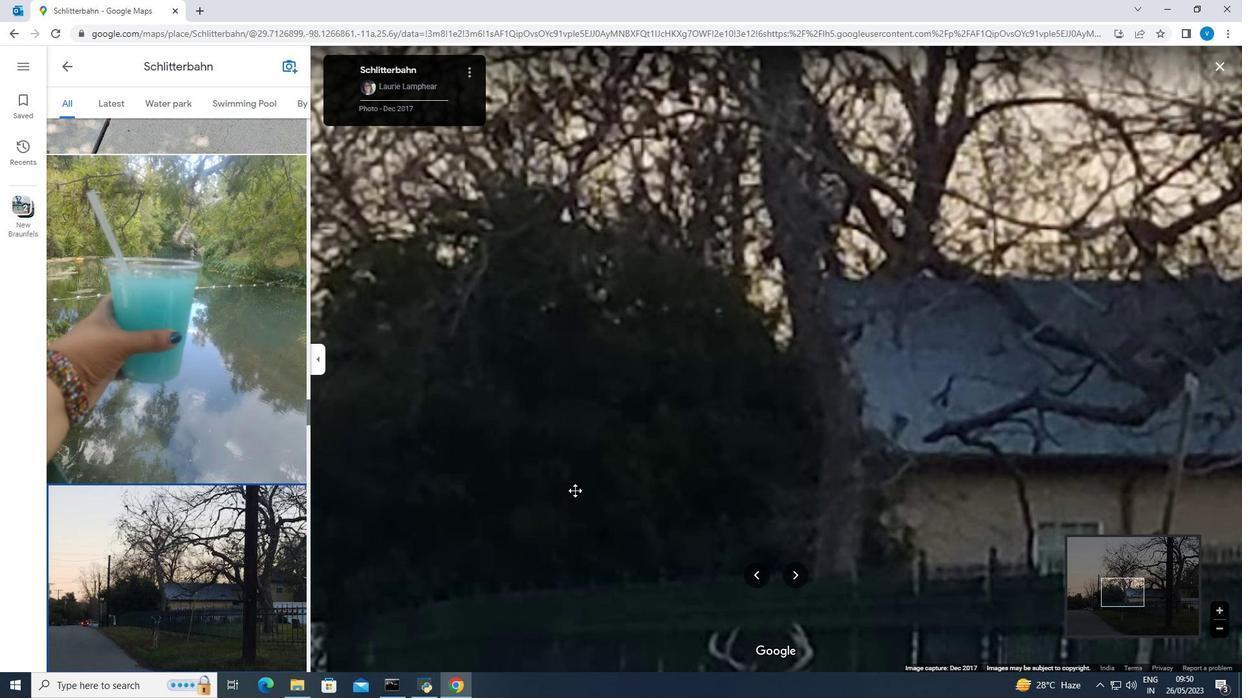
Action: Mouse pressed left at (575, 489)
Screenshot: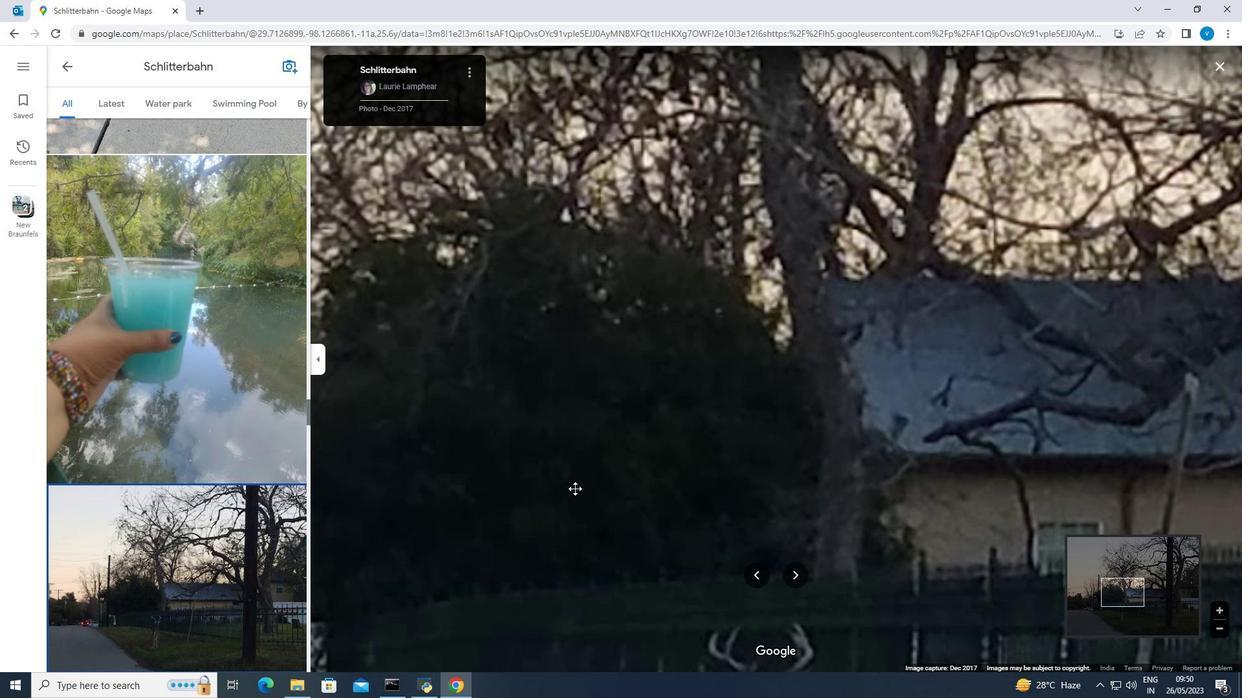 
Action: Mouse moved to (562, 520)
Screenshot: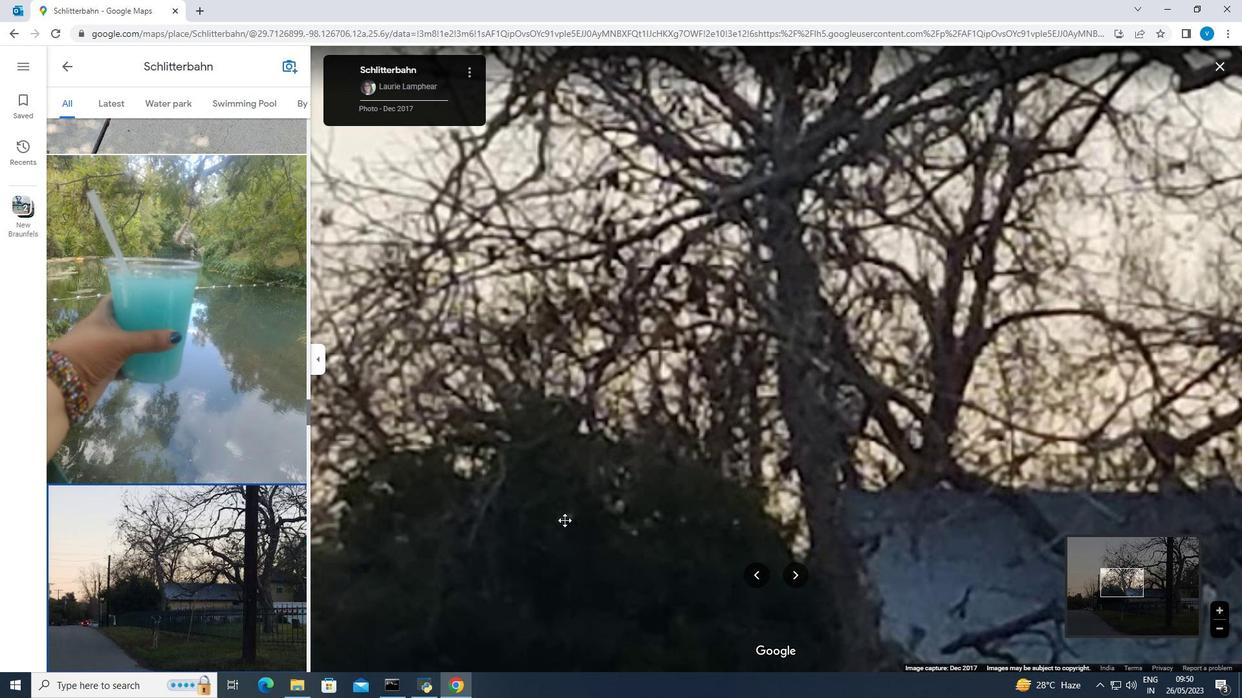 
Action: Mouse pressed left at (562, 520)
Screenshot: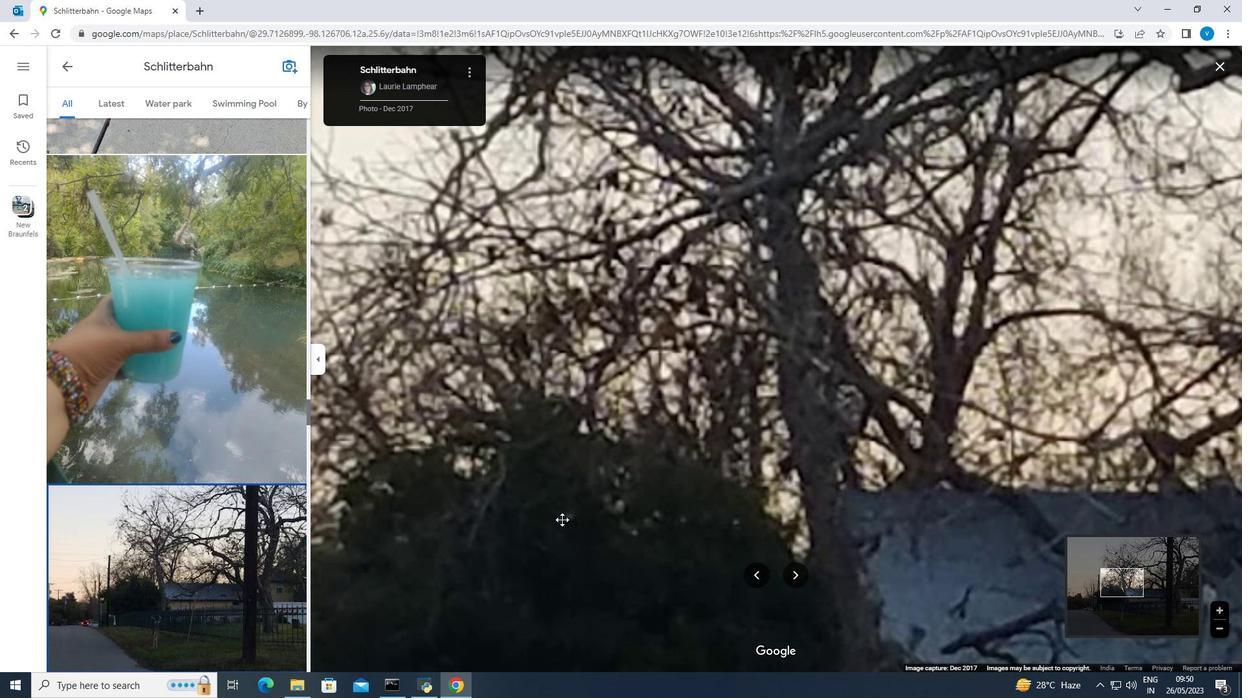 
Action: Mouse moved to (565, 512)
Screenshot: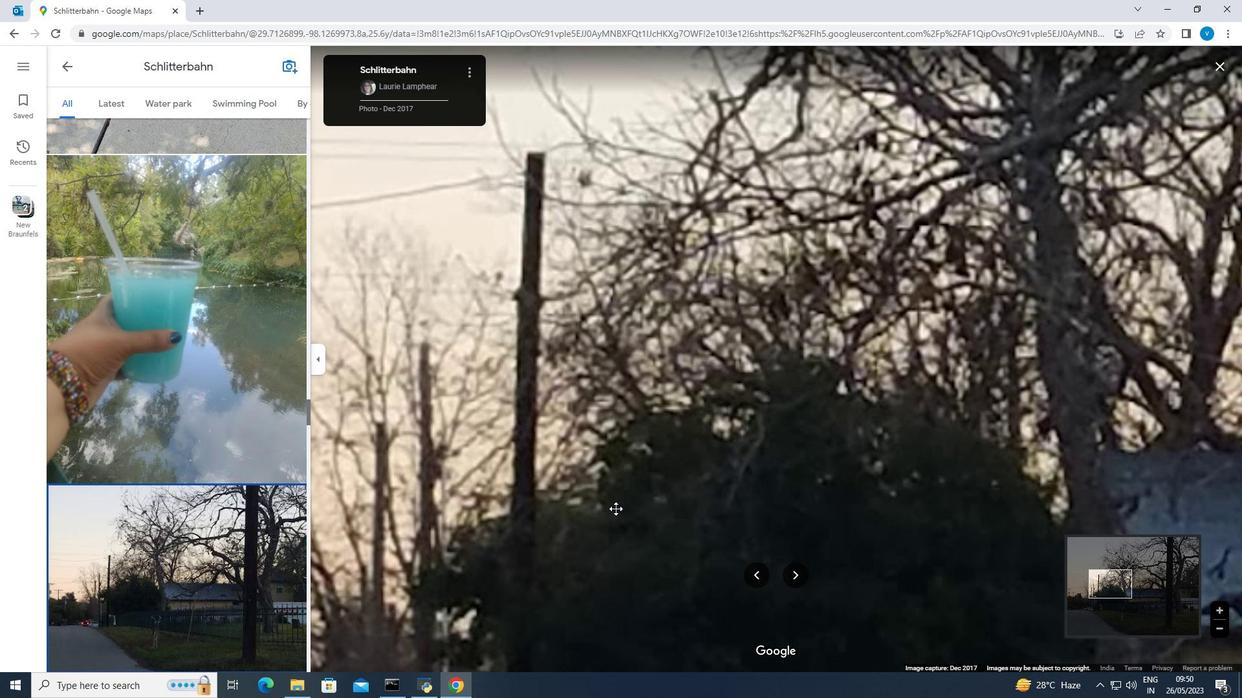 
Action: Mouse pressed left at (565, 512)
Screenshot: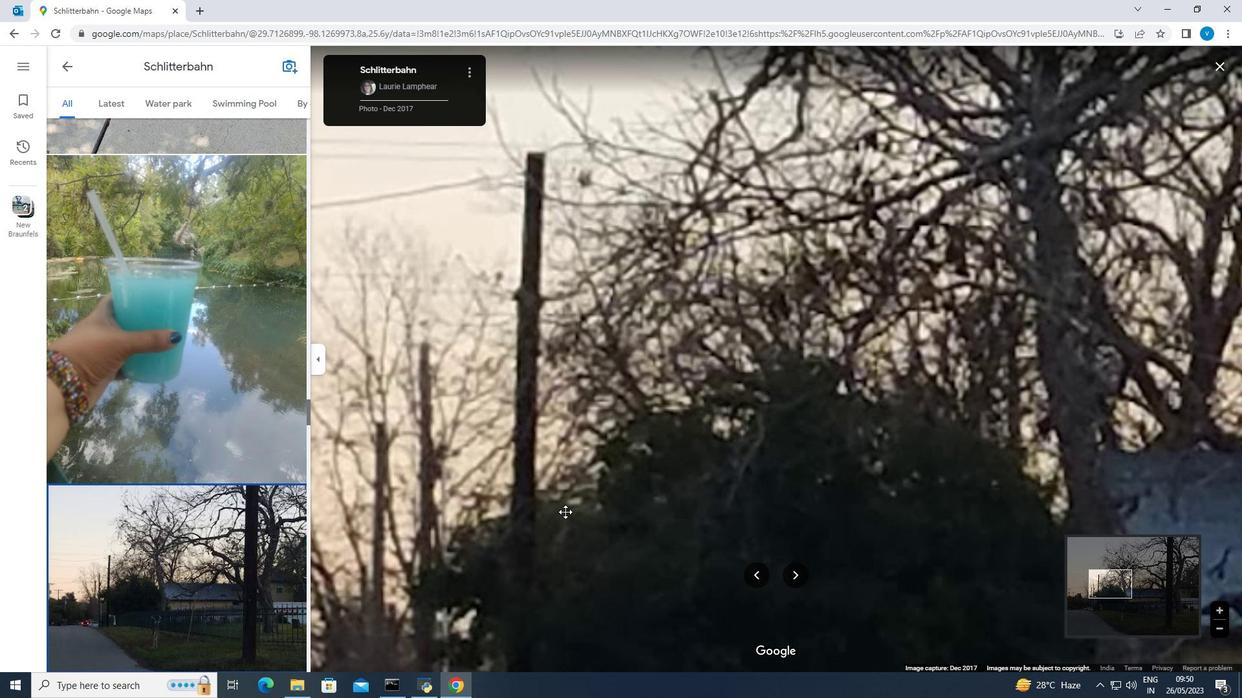 
Action: Mouse moved to (568, 518)
Screenshot: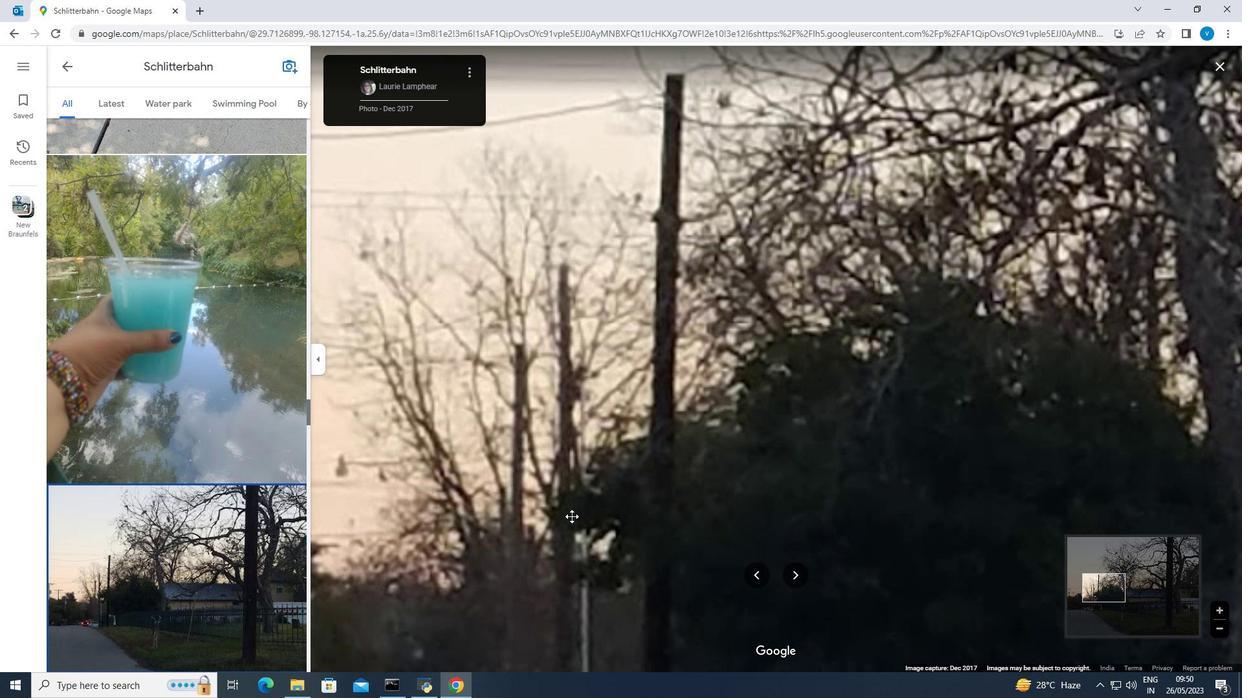 
Action: Mouse pressed left at (568, 518)
Screenshot: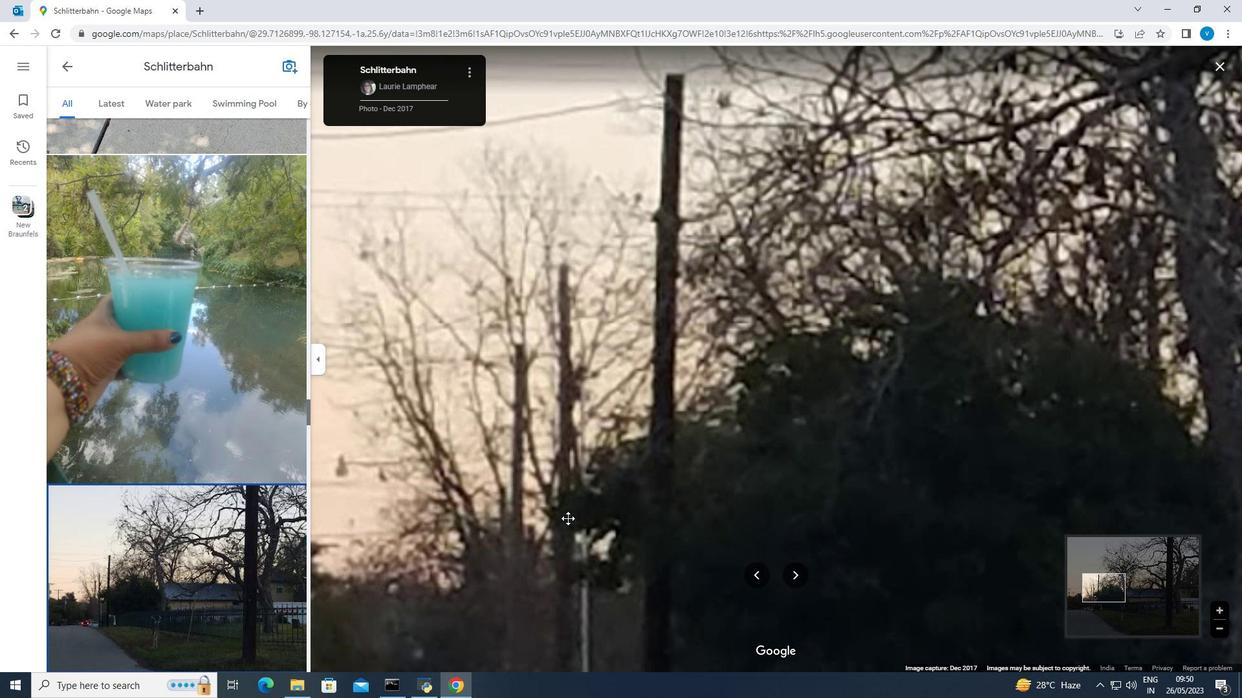 
Action: Mouse moved to (559, 515)
Screenshot: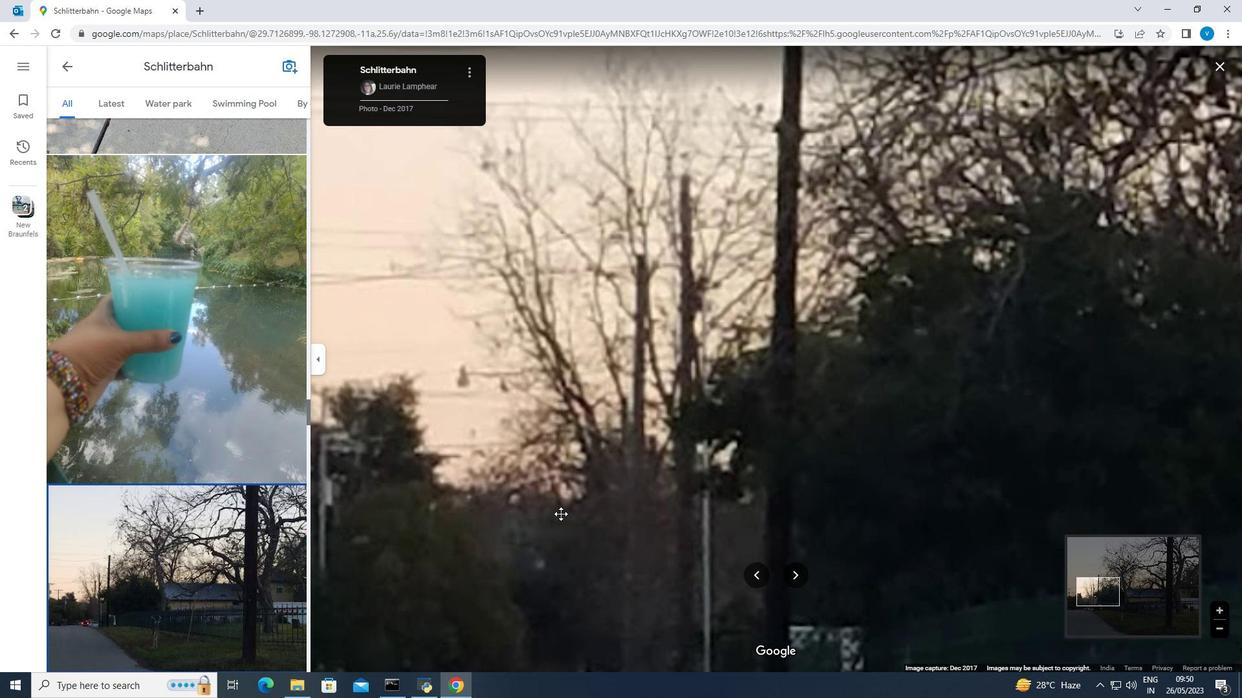 
Action: Mouse pressed left at (559, 515)
Screenshot: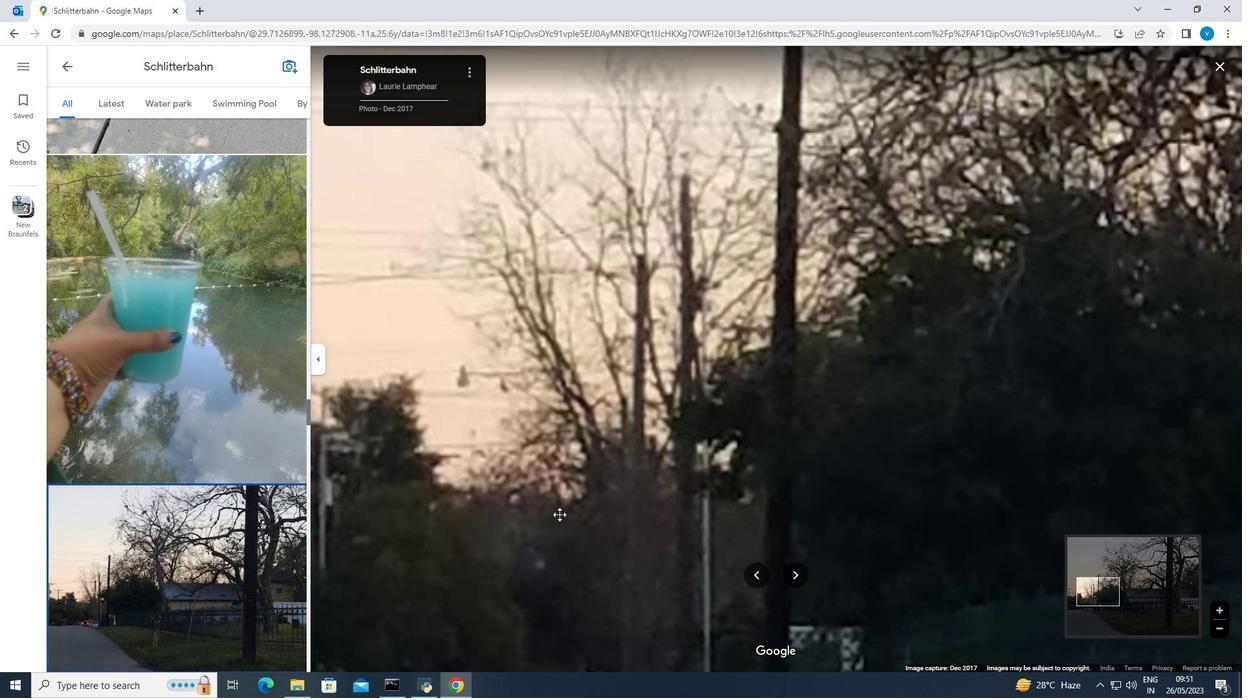 
Action: Mouse moved to (845, 533)
Screenshot: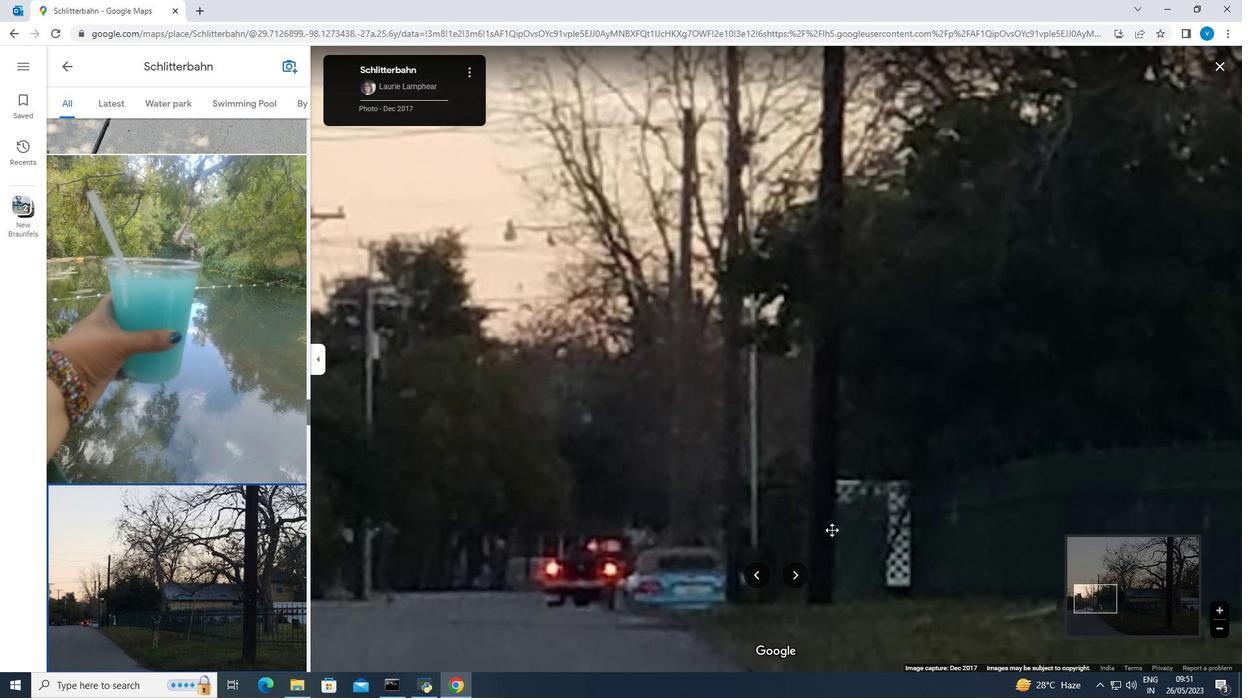 
Action: Mouse pressed left at (845, 533)
Screenshot: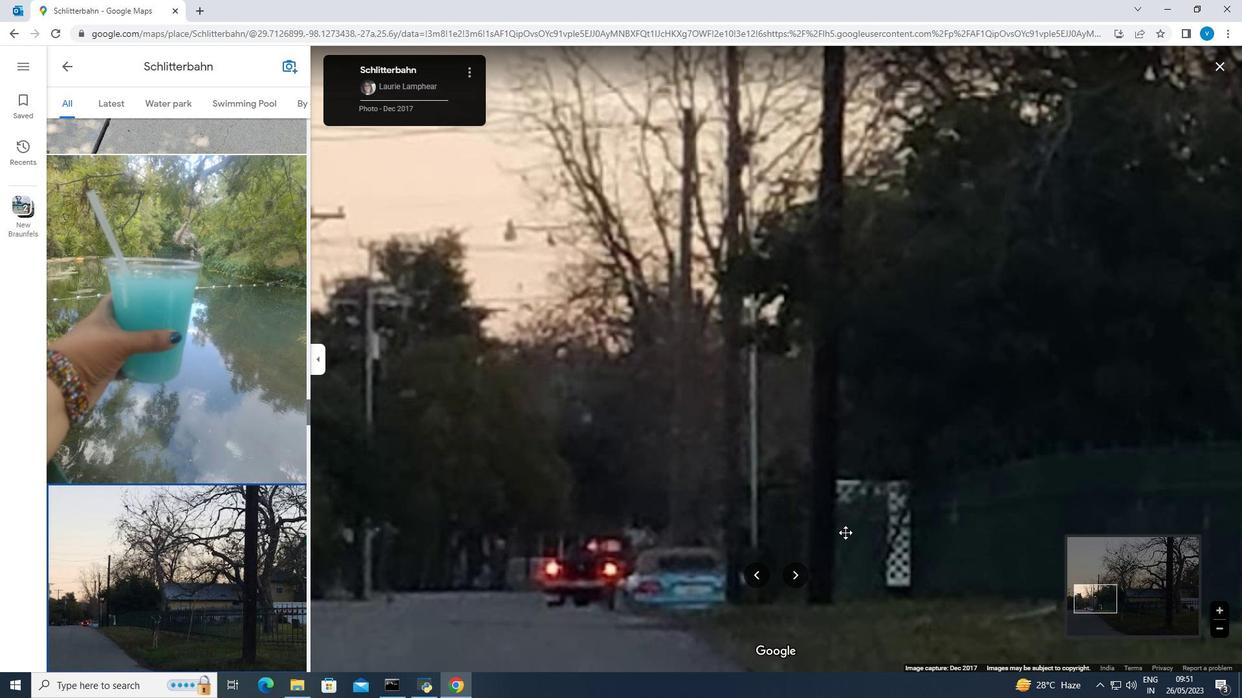 
Action: Mouse moved to (707, 493)
Screenshot: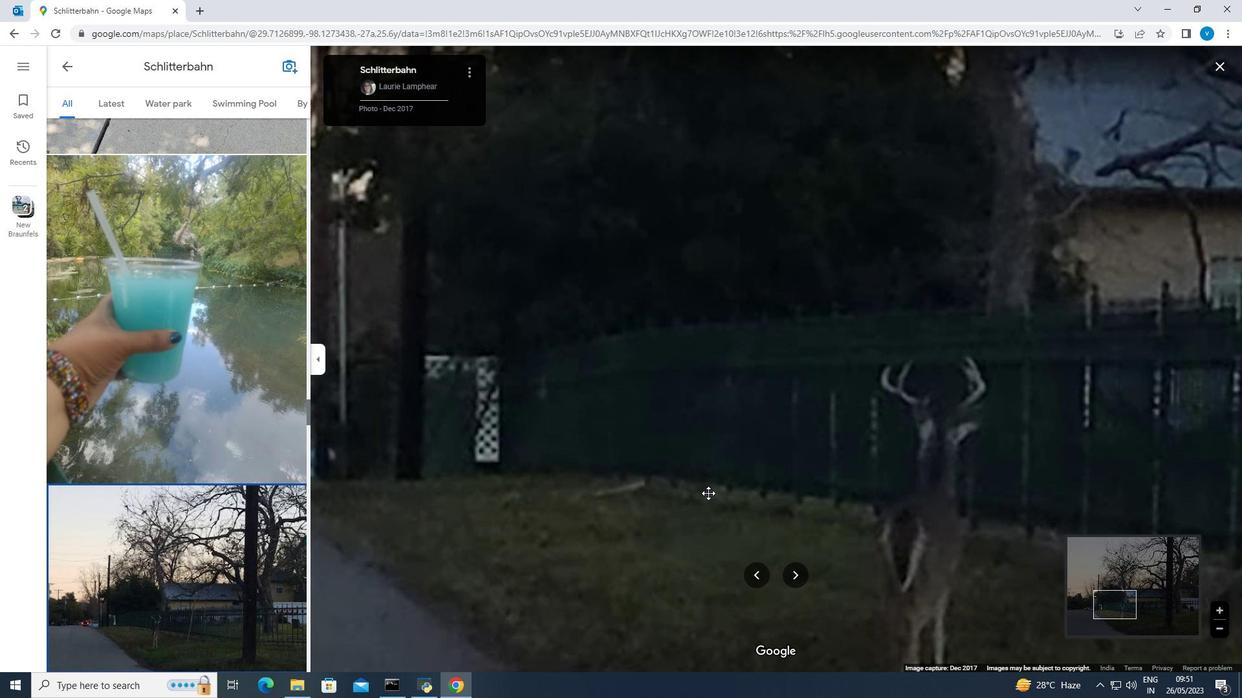 
Action: Mouse scrolled (707, 493) with delta (0, 0)
Screenshot: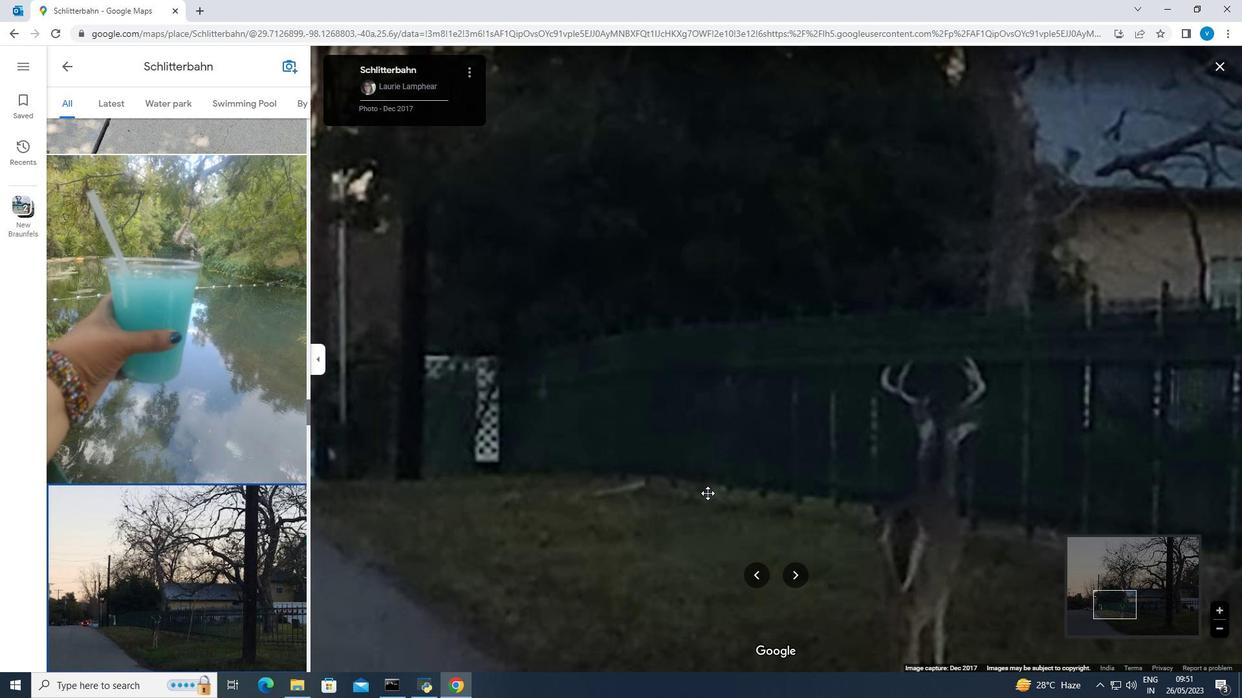 
Action: Mouse scrolled (707, 493) with delta (0, 0)
Screenshot: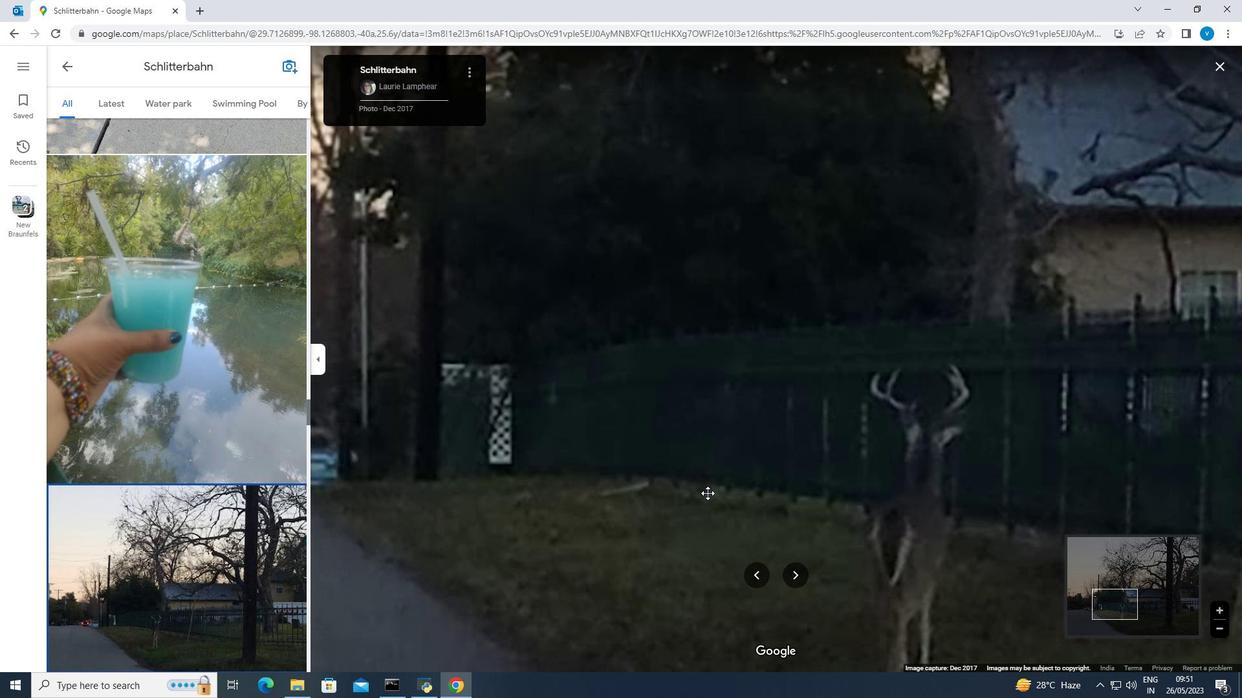 
Action: Mouse scrolled (707, 493) with delta (0, 0)
Screenshot: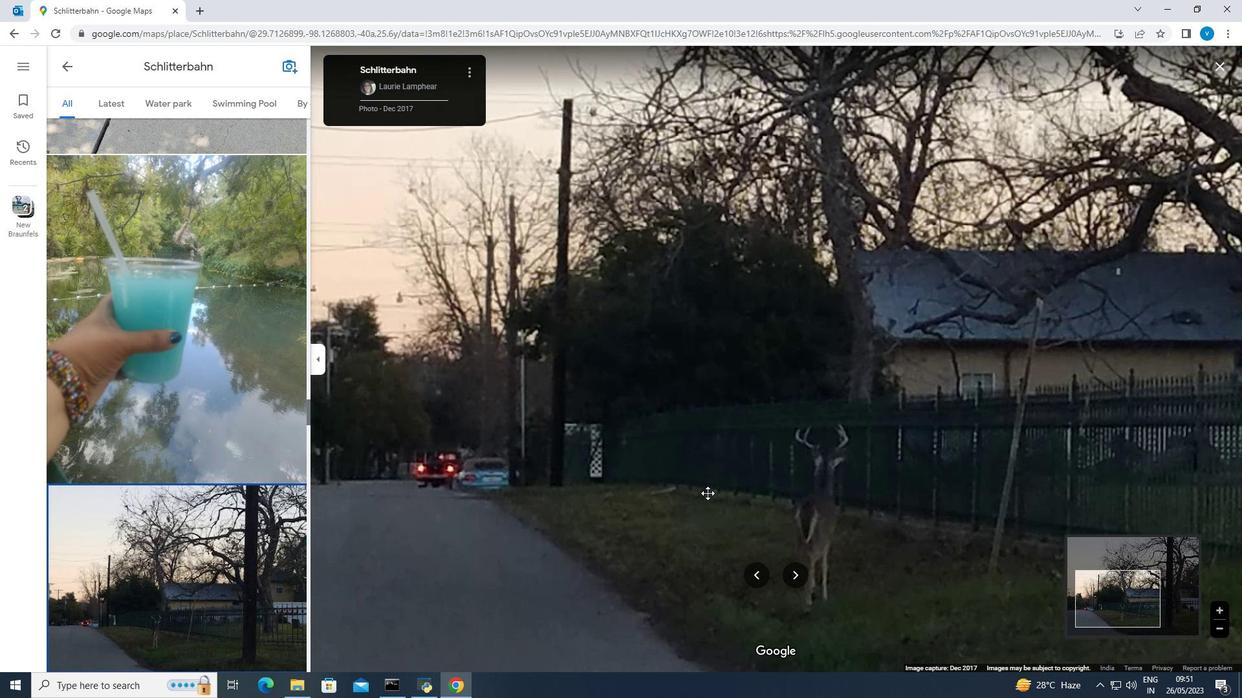 
Action: Mouse moved to (1221, 65)
Screenshot: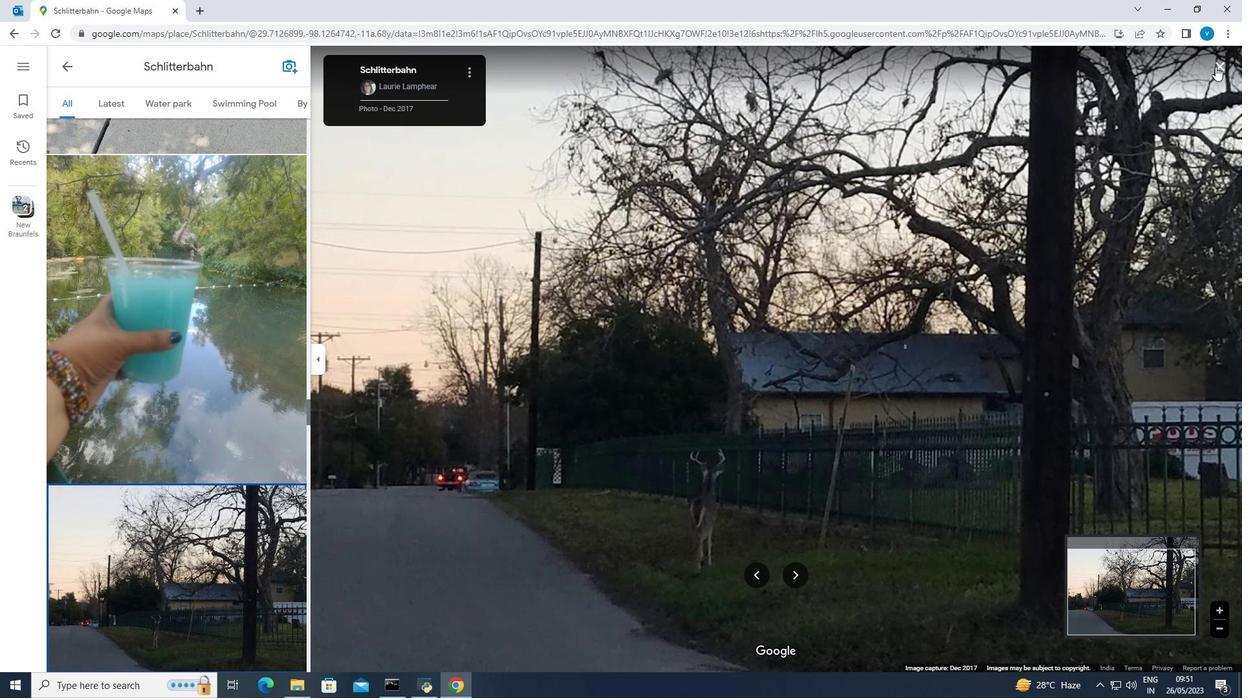 
Action: Mouse pressed left at (1221, 65)
Screenshot: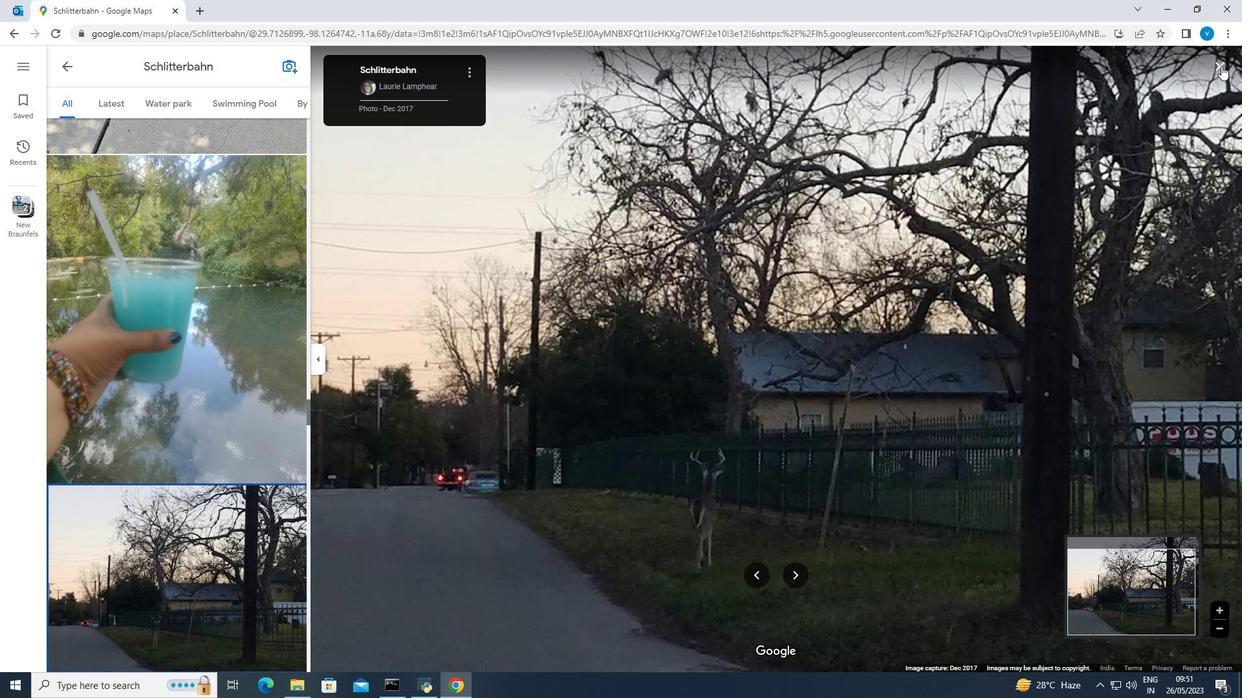 
Action: Mouse moved to (1215, 628)
Screenshot: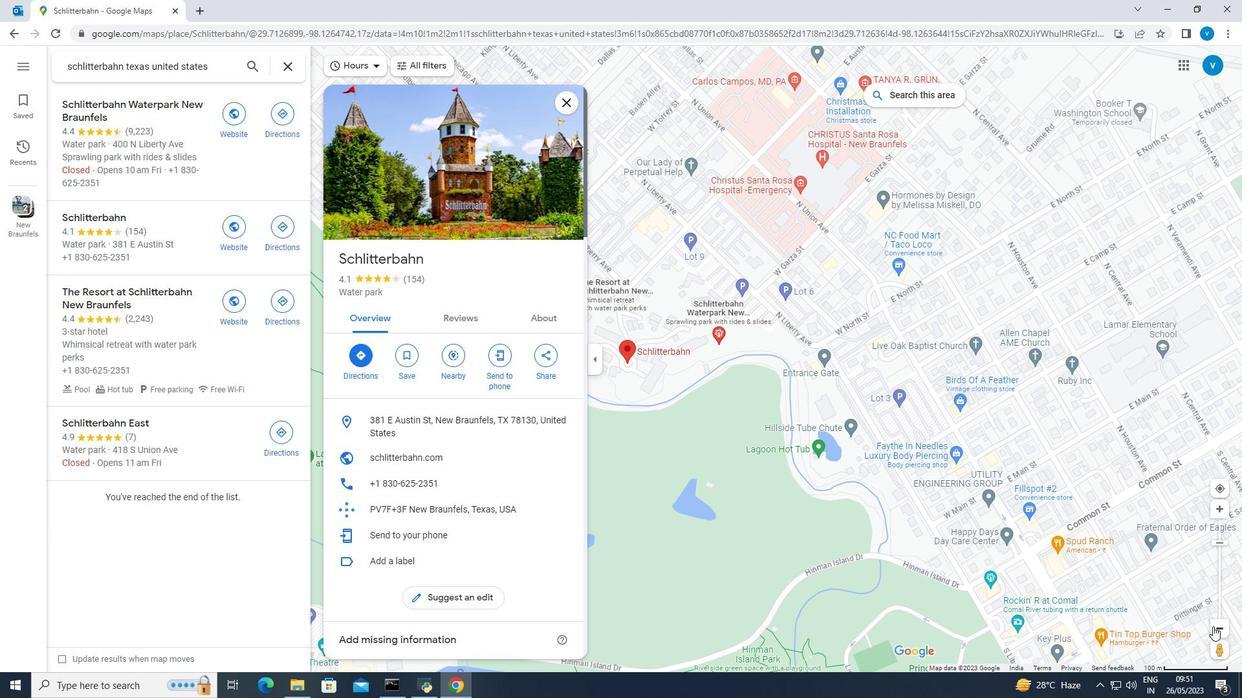 
Action: Mouse pressed left at (1215, 628)
Screenshot: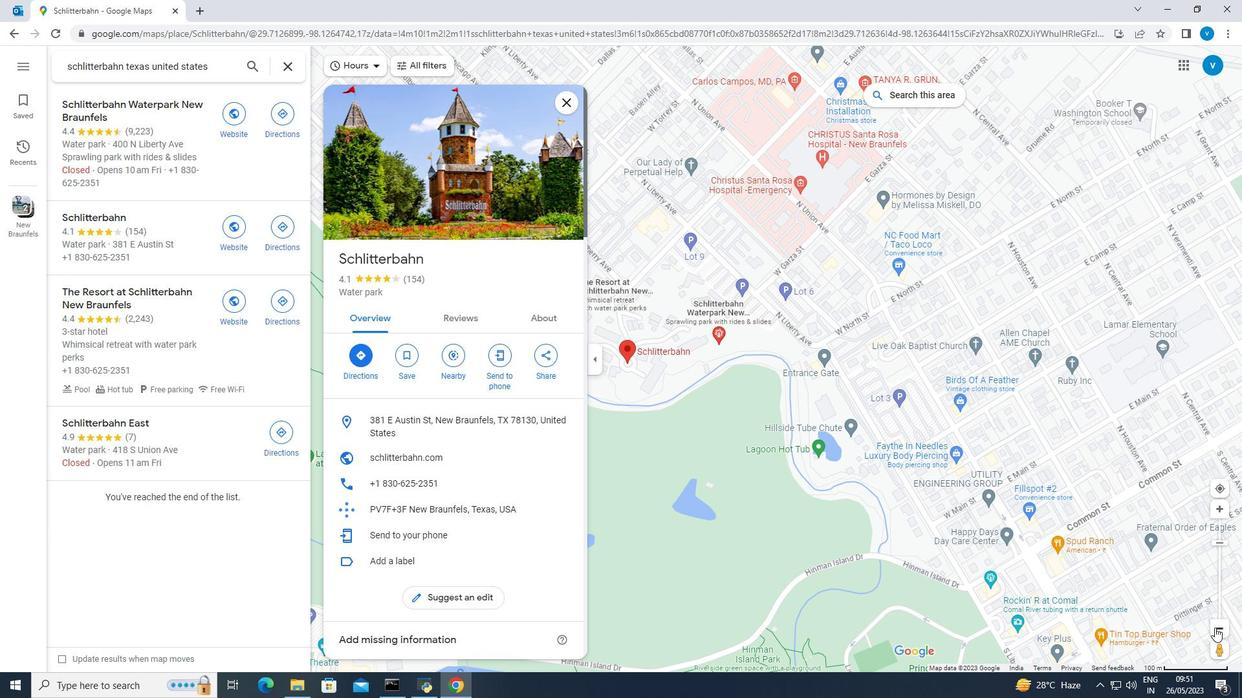 
Action: Mouse moved to (1185, 621)
Screenshot: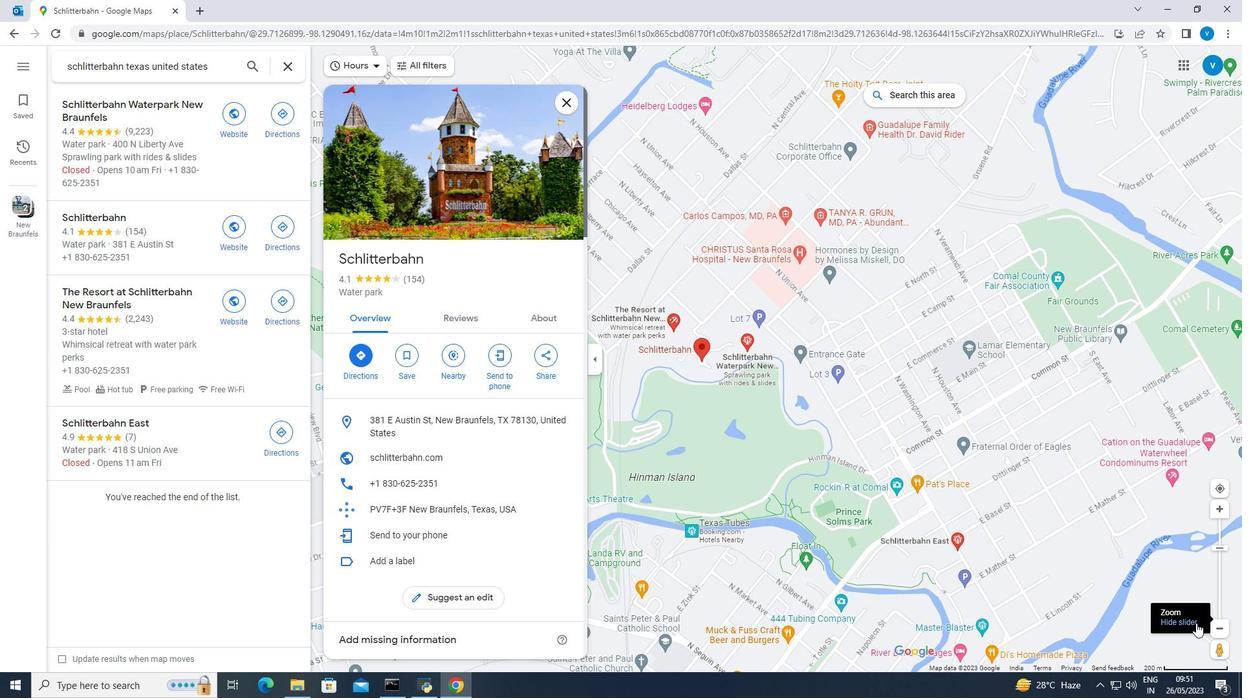 
Action: Mouse pressed left at (1185, 621)
Screenshot: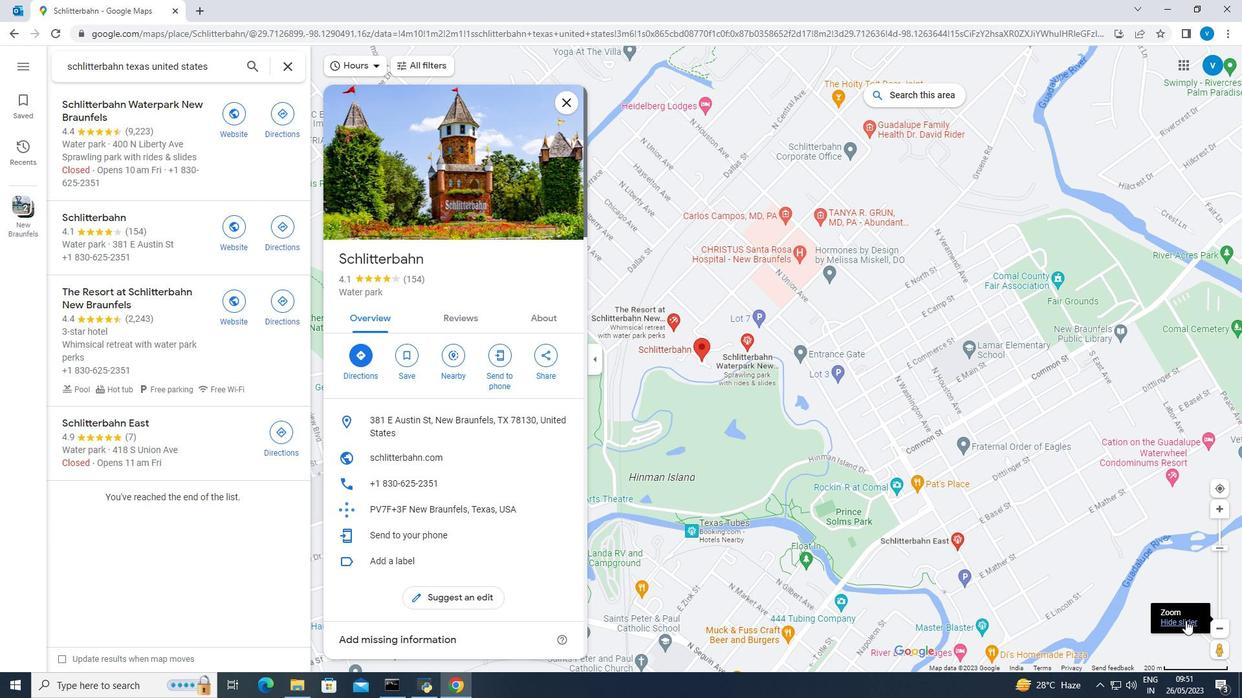 
Action: Mouse moved to (1023, 533)
Screenshot: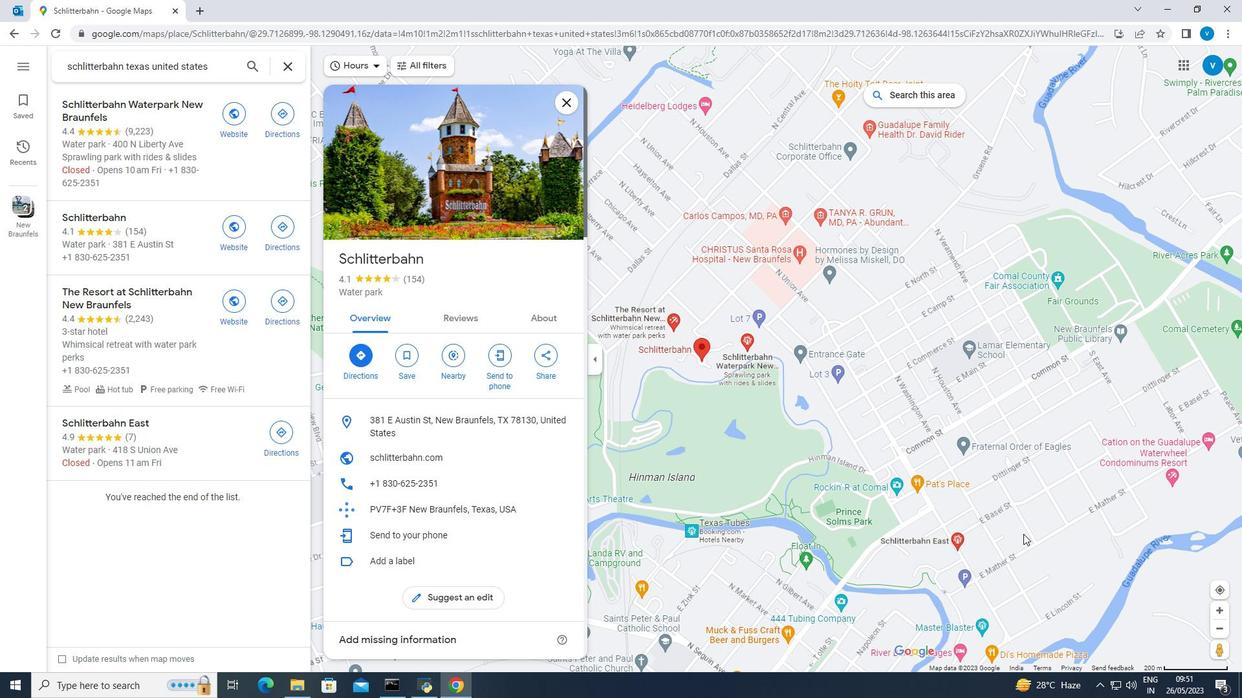 
